 Task: Find connections with filter location San Luis with filter topic #construction with filter profile language English with filter current company Job Alert with filter school Ranchi University, Ranchi with filter industry Fruit and Vegetable Preserves Manufacturing with filter service category Product Marketing with filter keywords title Receptionist
Action: Mouse moved to (522, 90)
Screenshot: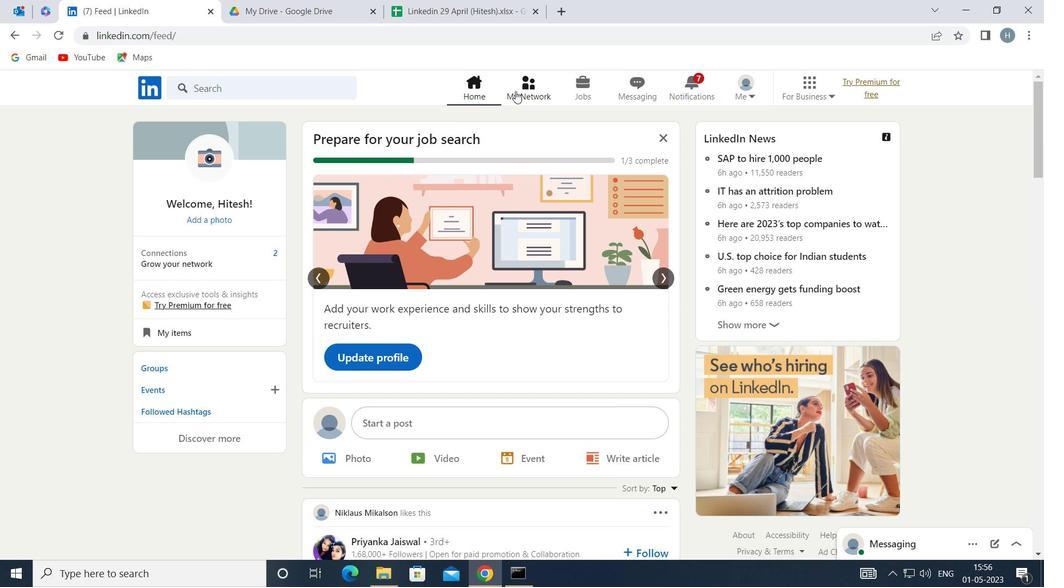 
Action: Mouse pressed left at (522, 90)
Screenshot: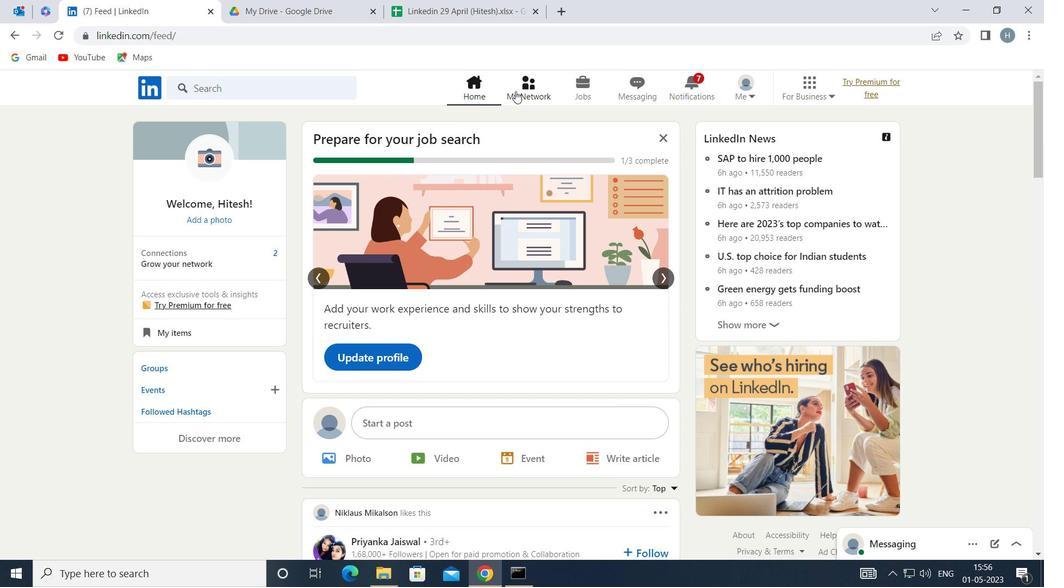 
Action: Mouse moved to (289, 159)
Screenshot: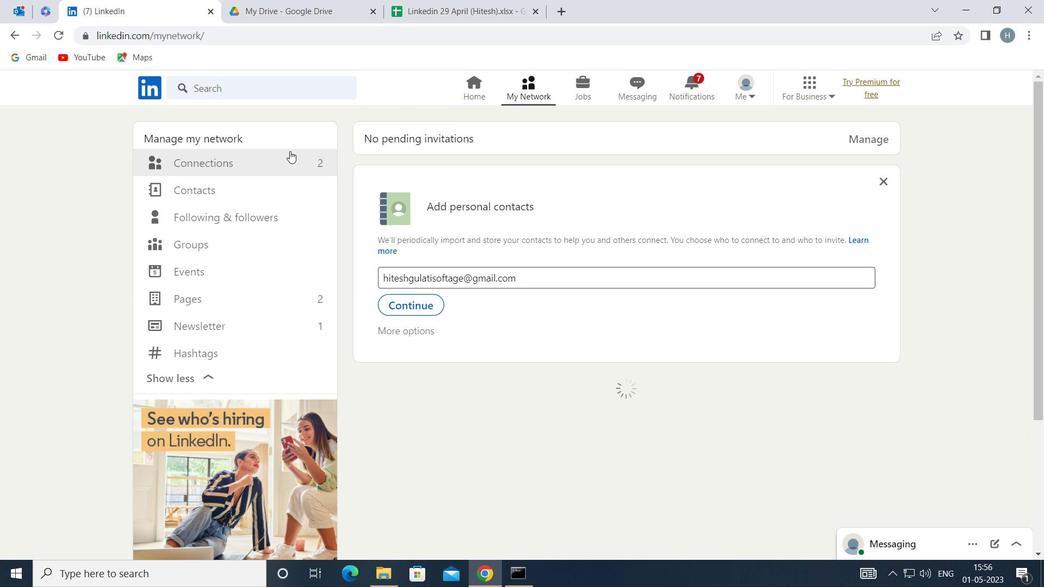 
Action: Mouse pressed left at (289, 159)
Screenshot: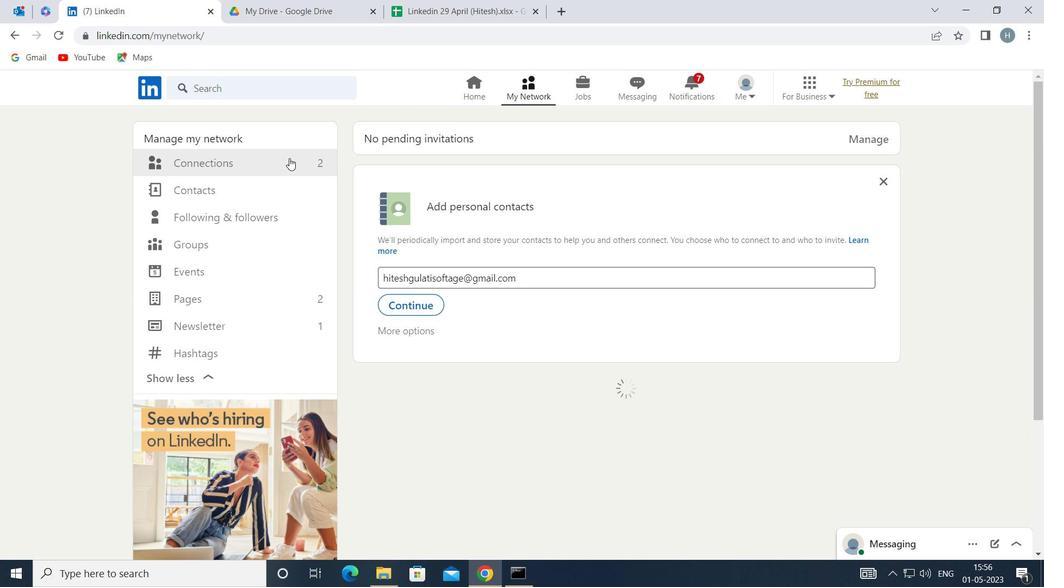 
Action: Mouse moved to (606, 163)
Screenshot: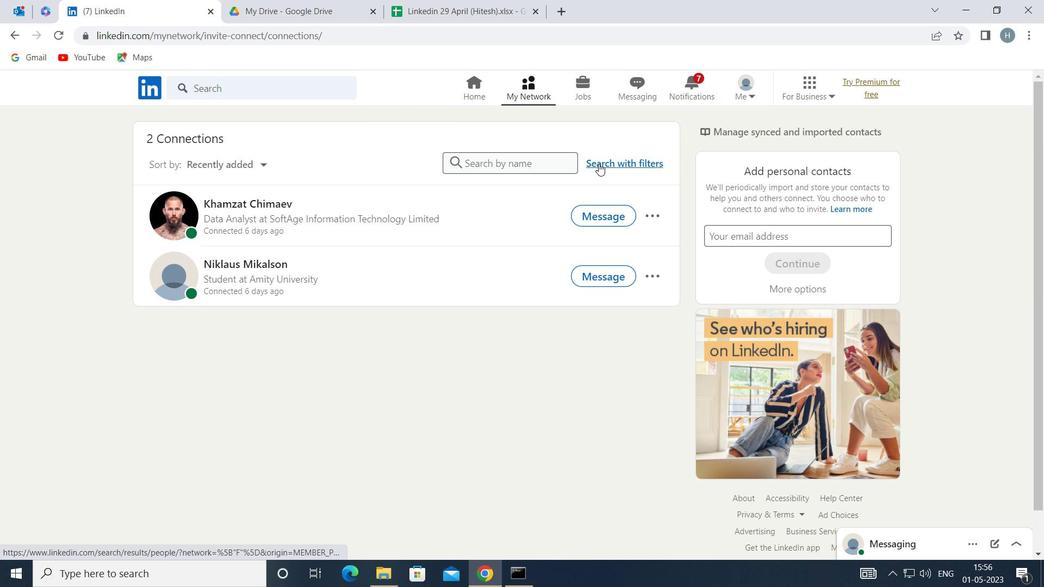 
Action: Mouse pressed left at (606, 163)
Screenshot: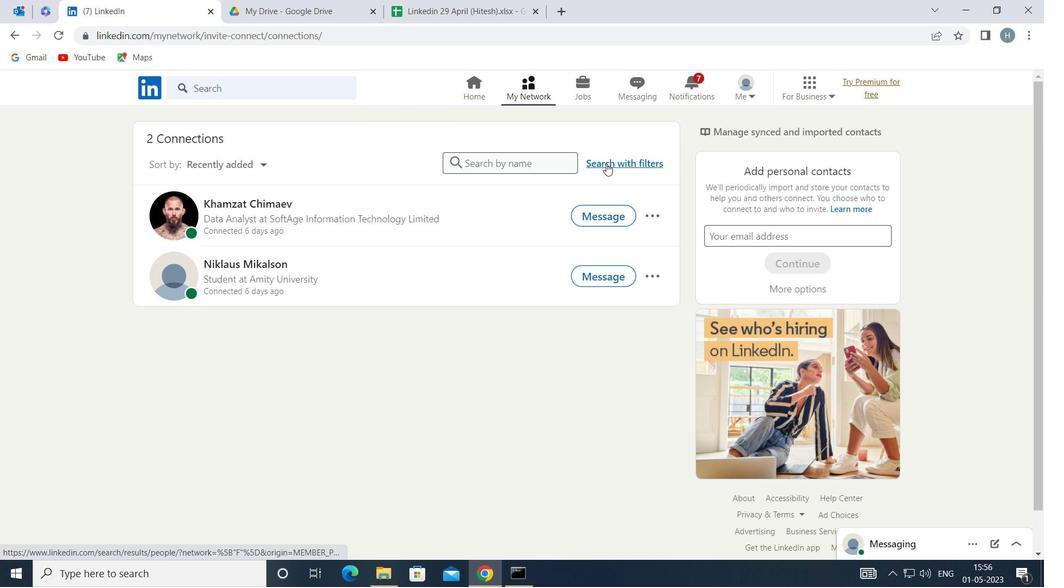 
Action: Mouse moved to (565, 123)
Screenshot: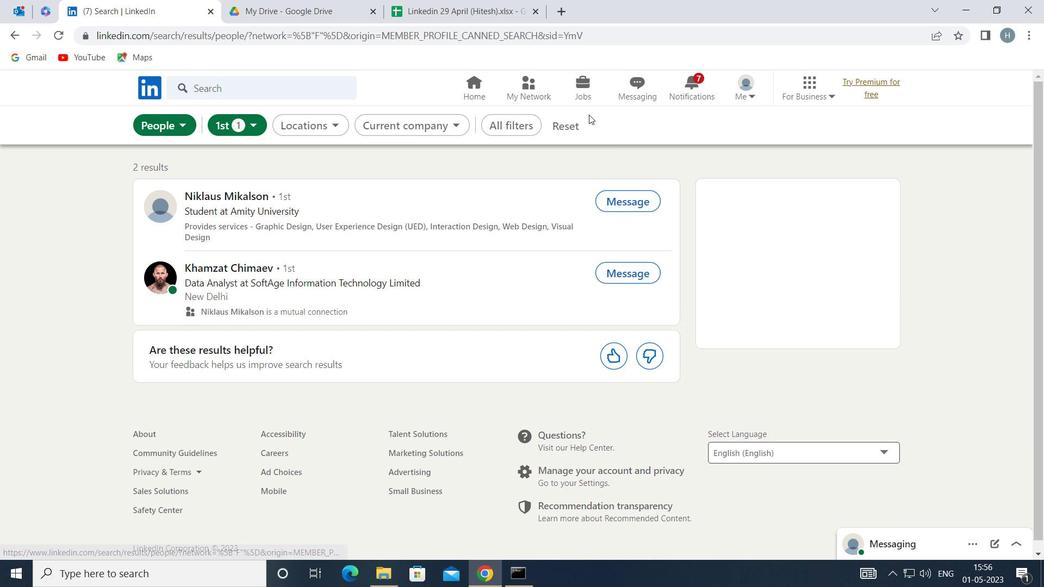 
Action: Mouse pressed left at (565, 123)
Screenshot: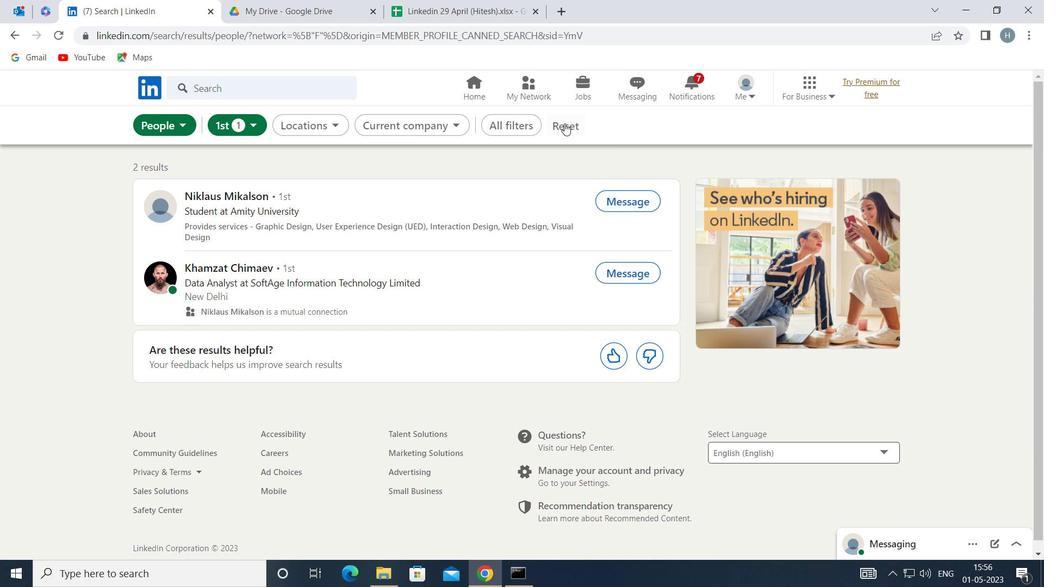 
Action: Mouse moved to (557, 124)
Screenshot: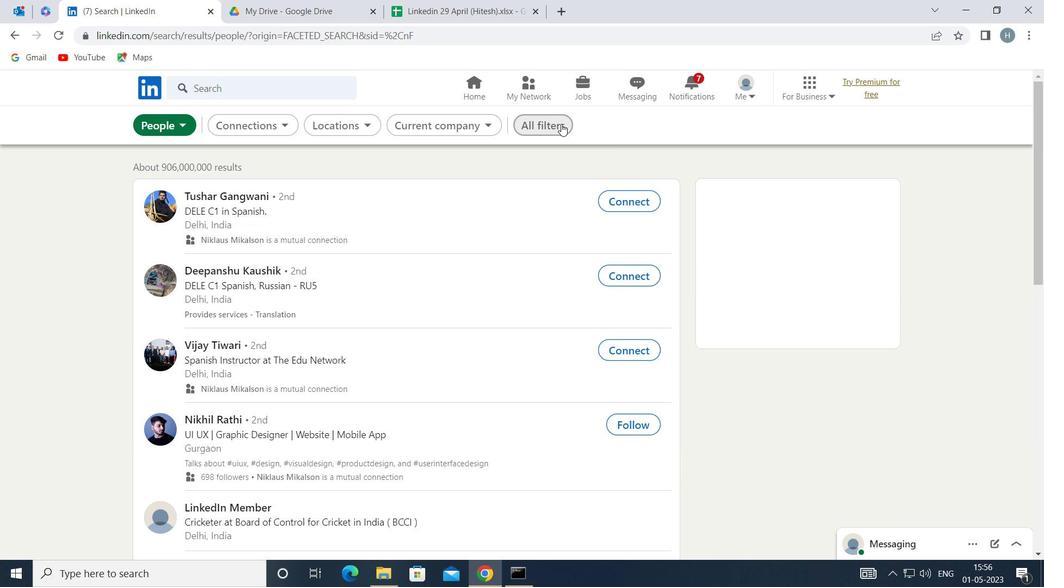 
Action: Mouse pressed left at (557, 124)
Screenshot: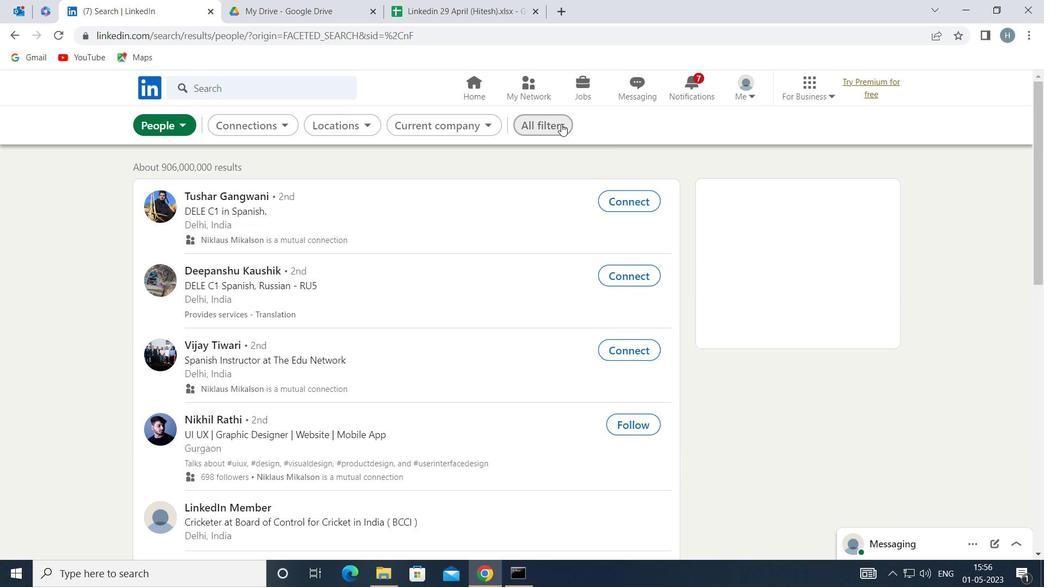 
Action: Mouse moved to (895, 327)
Screenshot: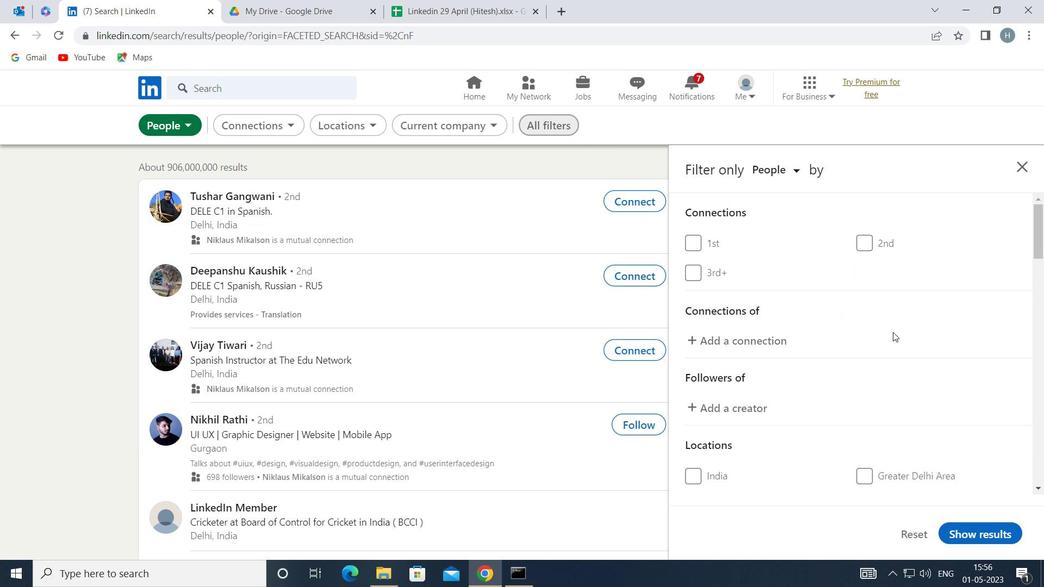 
Action: Mouse scrolled (895, 326) with delta (0, 0)
Screenshot: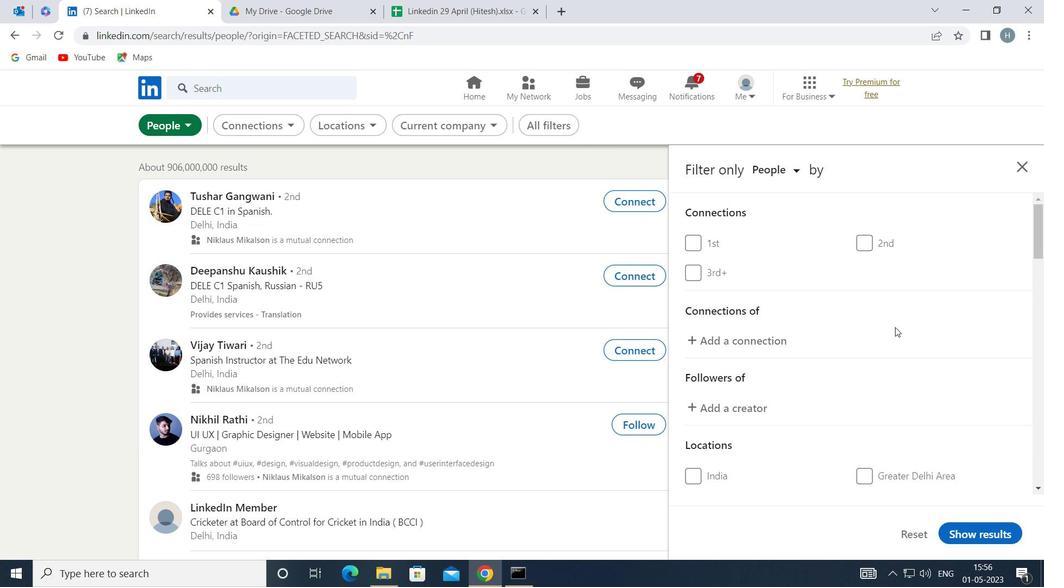 
Action: Mouse scrolled (895, 326) with delta (0, 0)
Screenshot: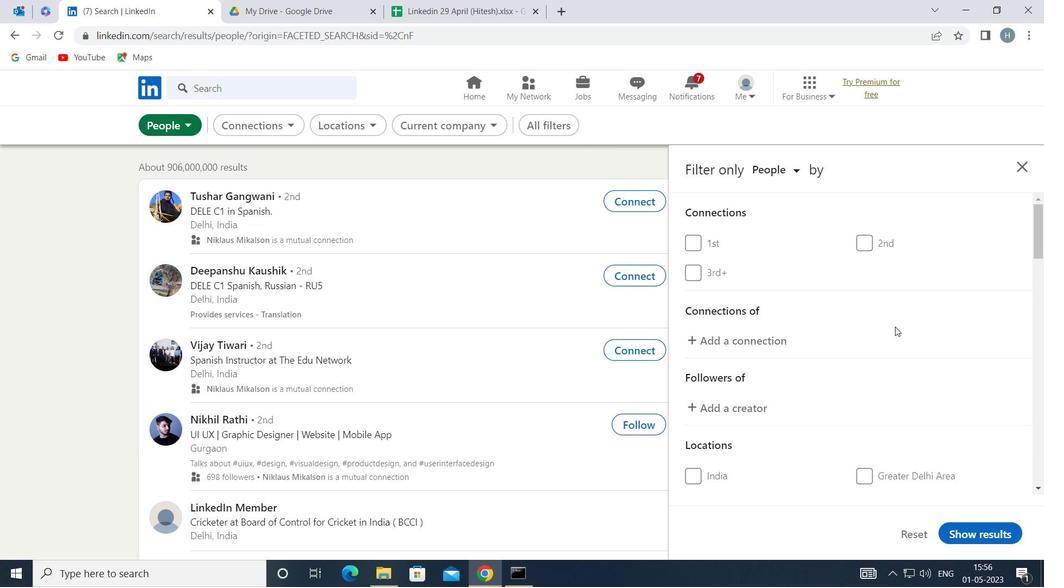 
Action: Mouse moved to (914, 389)
Screenshot: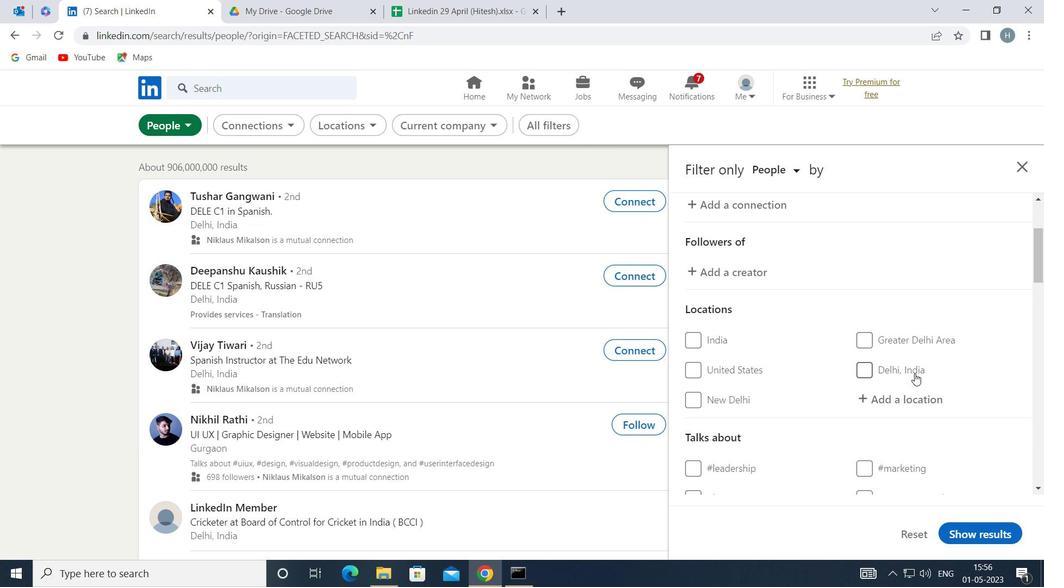 
Action: Mouse pressed left at (914, 389)
Screenshot: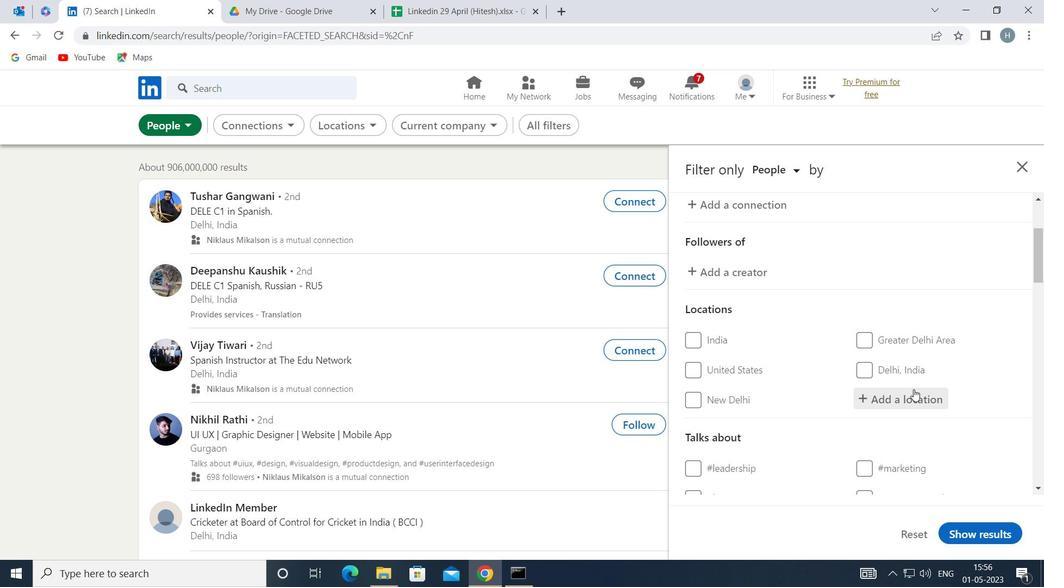 
Action: Key pressed <Key.shift>SAN<Key.shift><Key.space><Key.shift>LUIS<Key.enter>
Screenshot: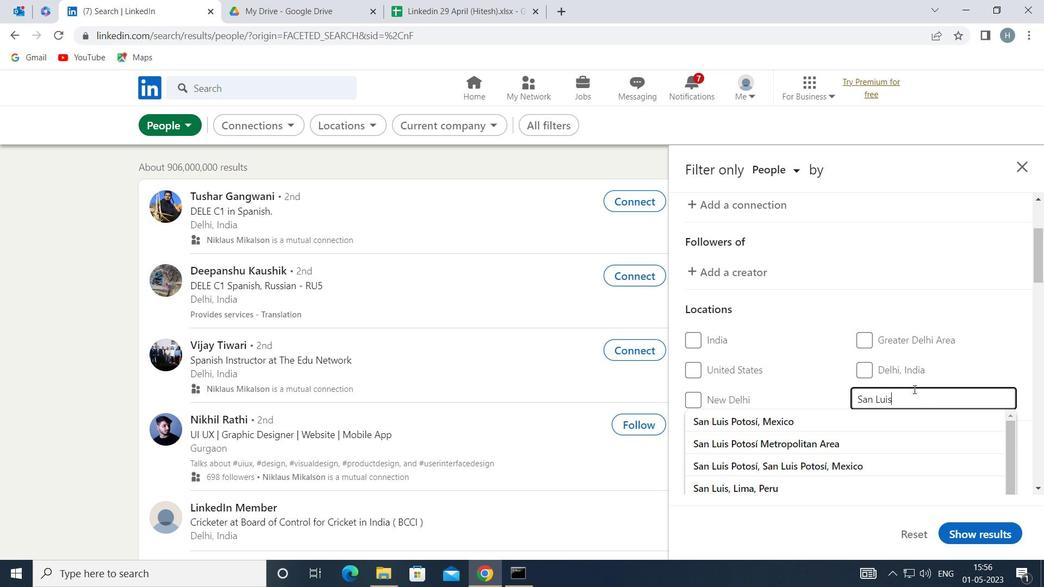 
Action: Mouse moved to (913, 391)
Screenshot: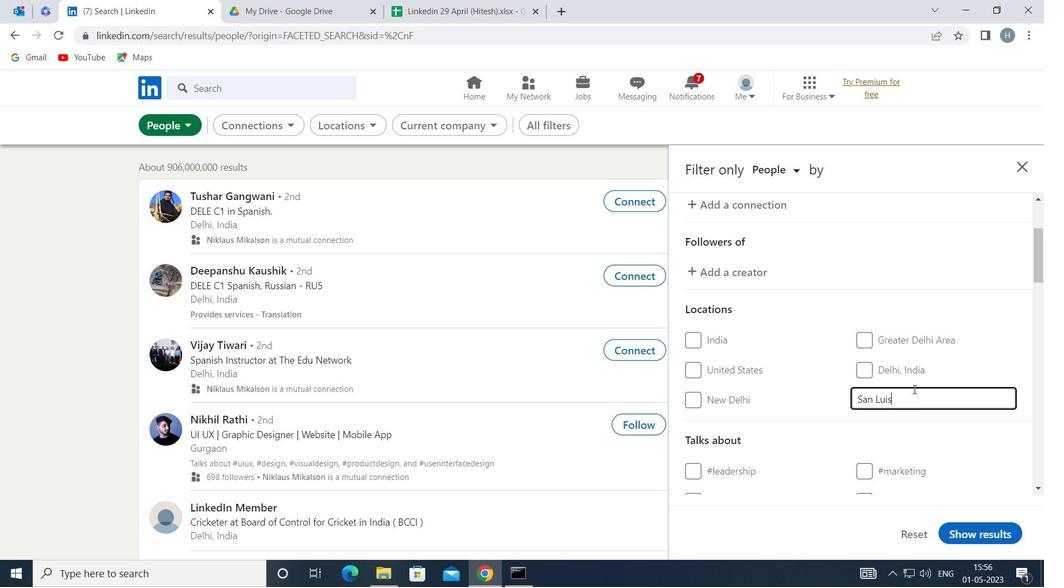 
Action: Mouse scrolled (913, 391) with delta (0, 0)
Screenshot: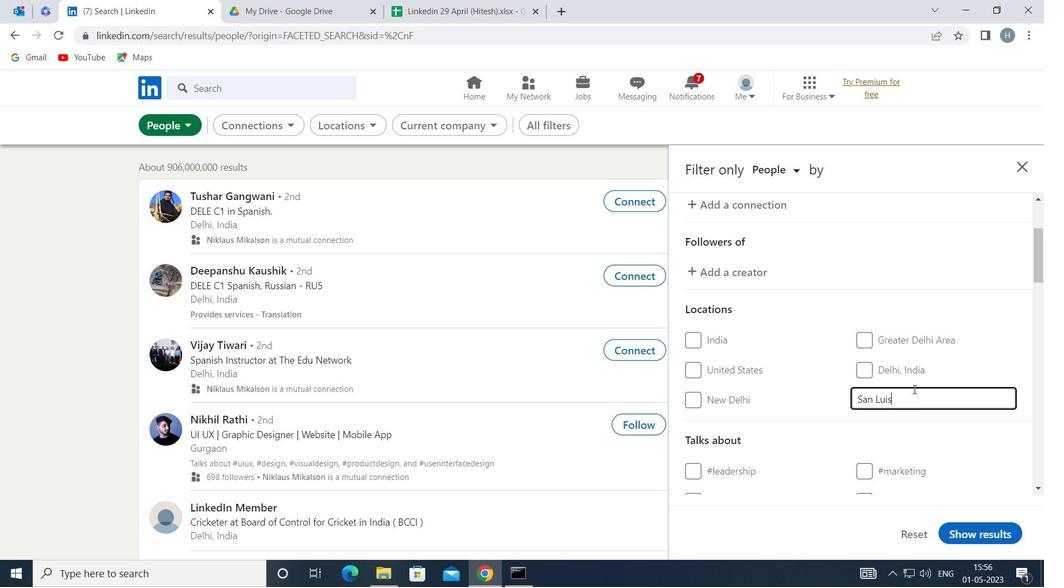 
Action: Mouse moved to (911, 391)
Screenshot: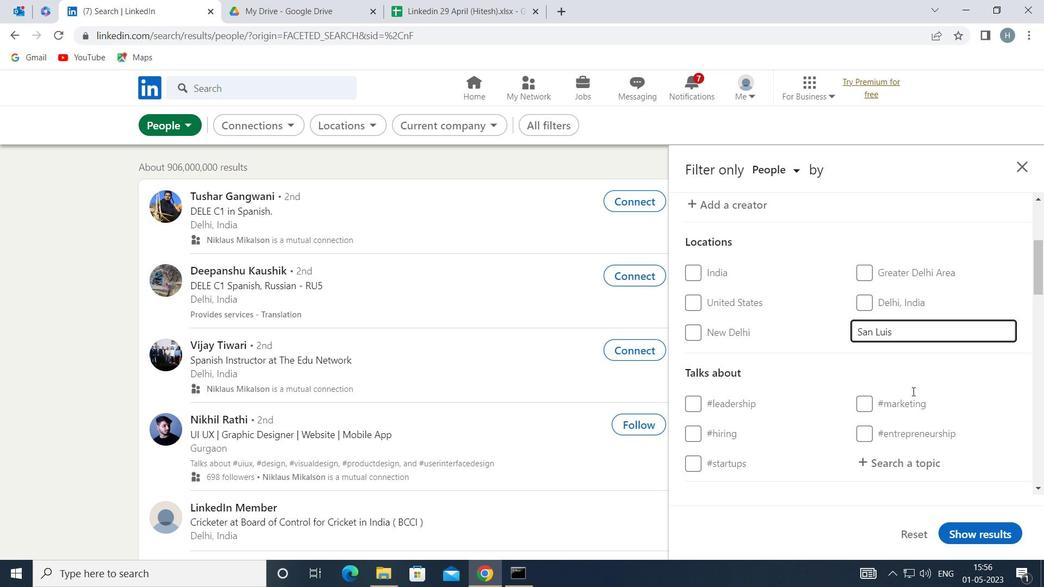 
Action: Mouse scrolled (911, 390) with delta (0, 0)
Screenshot: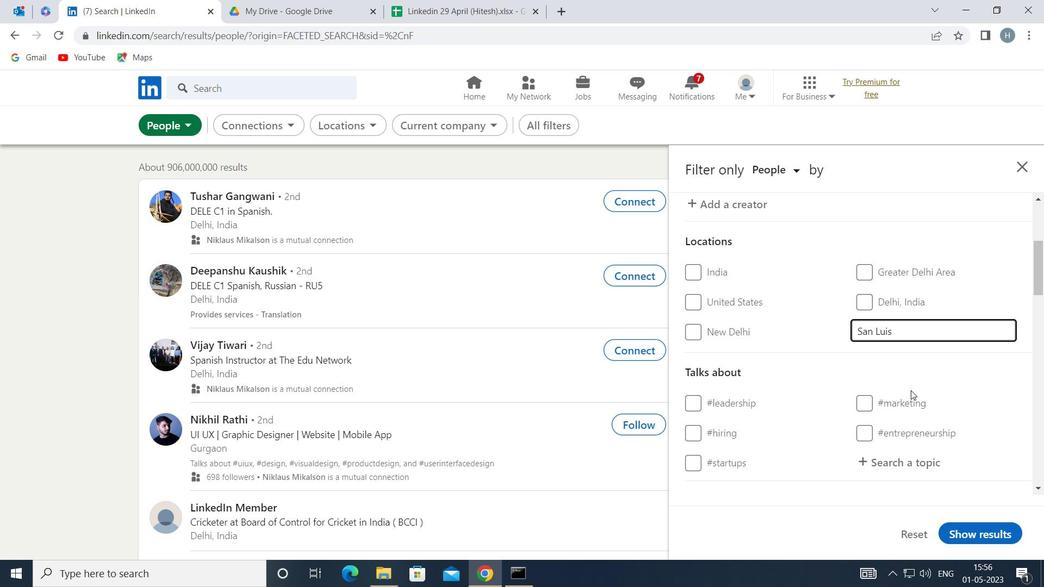 
Action: Mouse scrolled (911, 390) with delta (0, 0)
Screenshot: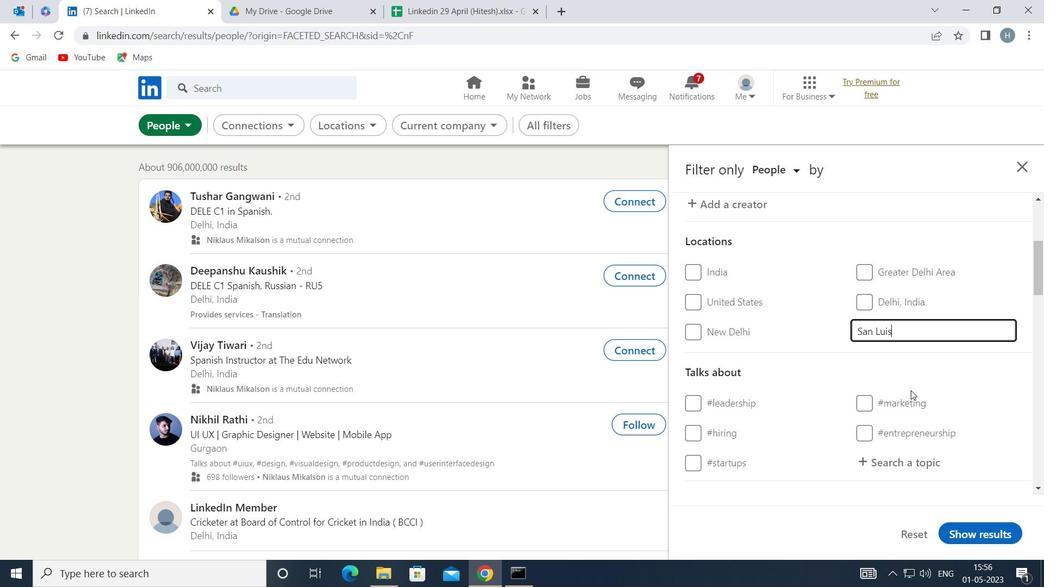 
Action: Mouse moved to (927, 324)
Screenshot: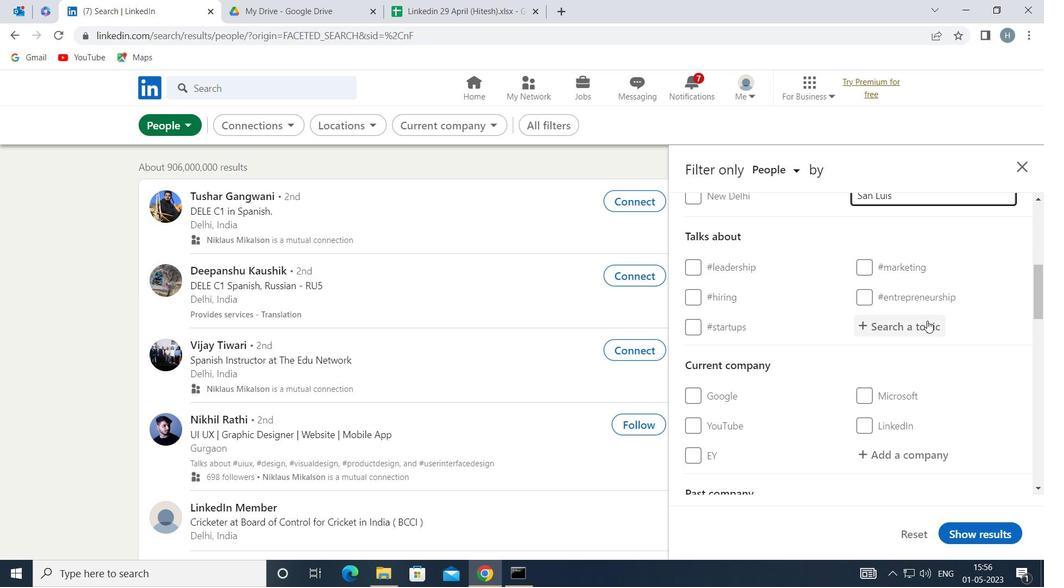 
Action: Mouse pressed left at (927, 324)
Screenshot: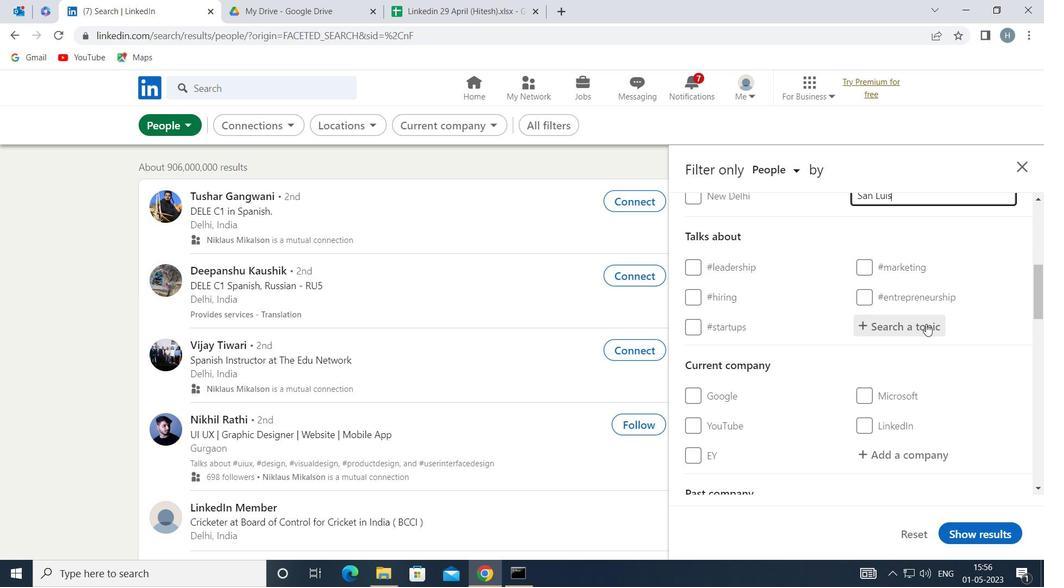 
Action: Key pressed <Key.shift>CONST
Screenshot: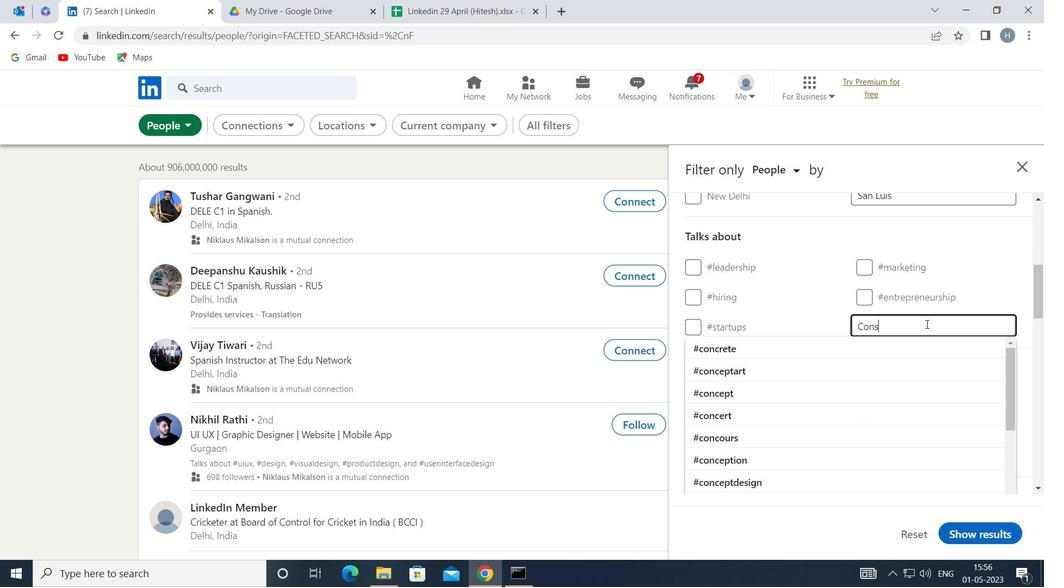 
Action: Mouse moved to (853, 351)
Screenshot: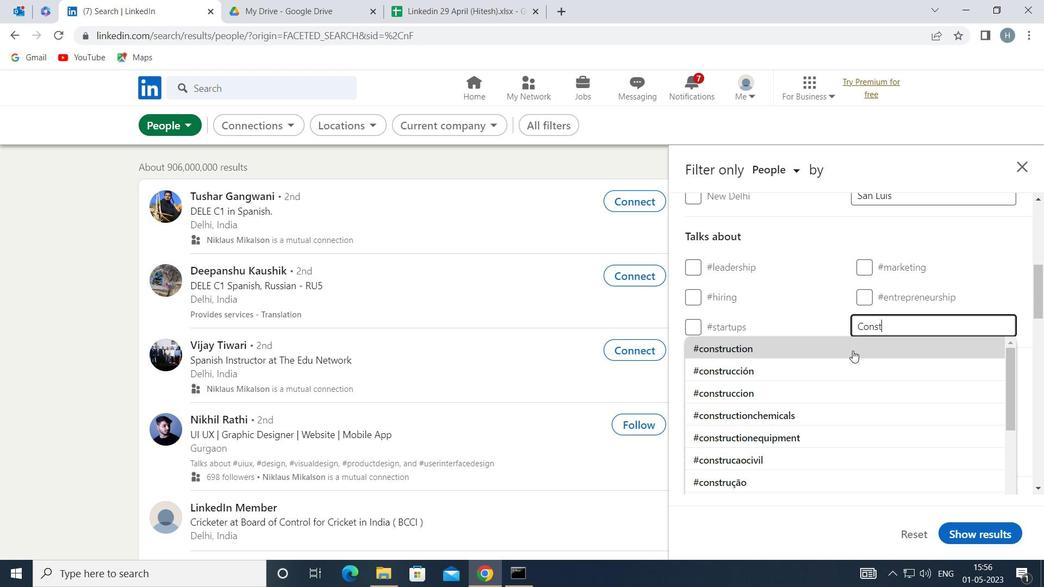 
Action: Mouse pressed left at (853, 351)
Screenshot: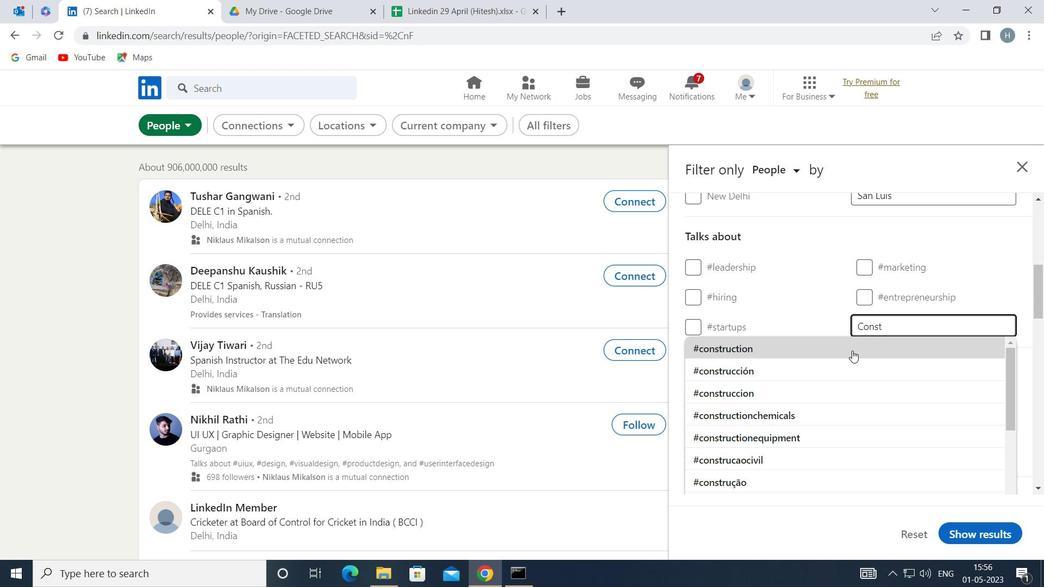 
Action: Mouse moved to (852, 350)
Screenshot: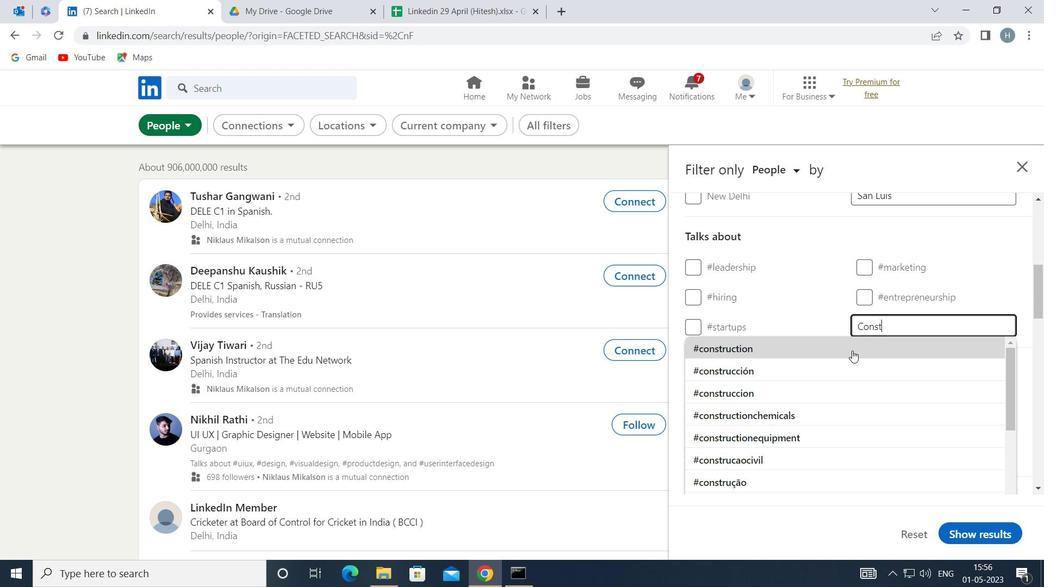 
Action: Mouse scrolled (852, 349) with delta (0, 0)
Screenshot: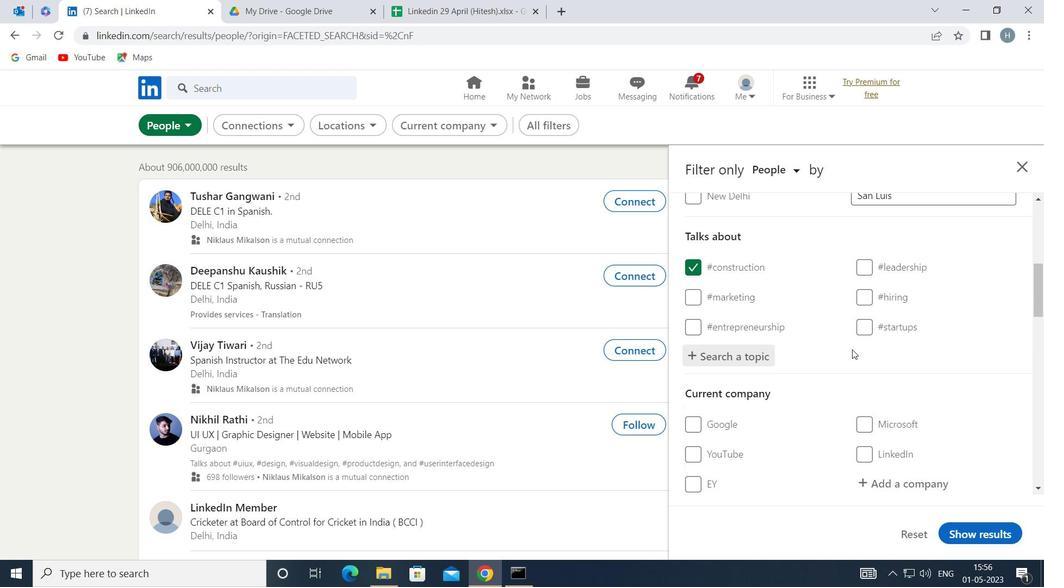 
Action: Mouse scrolled (852, 349) with delta (0, 0)
Screenshot: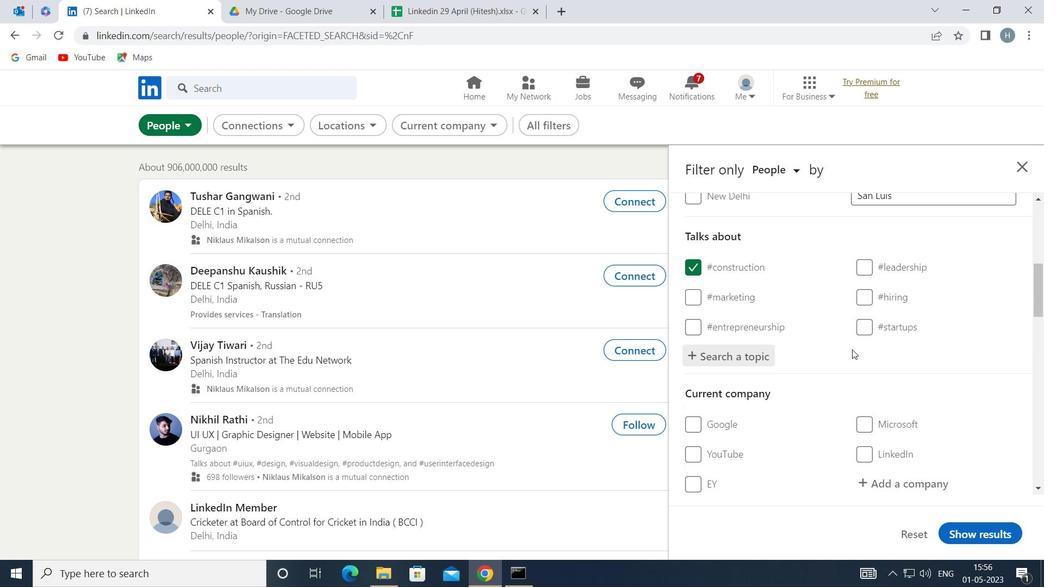 
Action: Mouse moved to (850, 350)
Screenshot: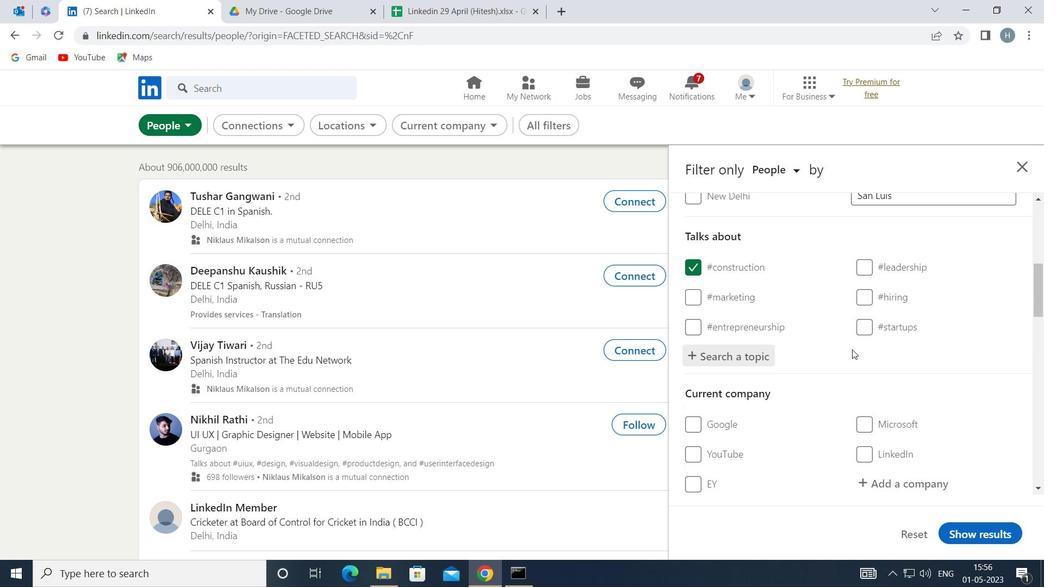 
Action: Mouse scrolled (850, 349) with delta (0, 0)
Screenshot: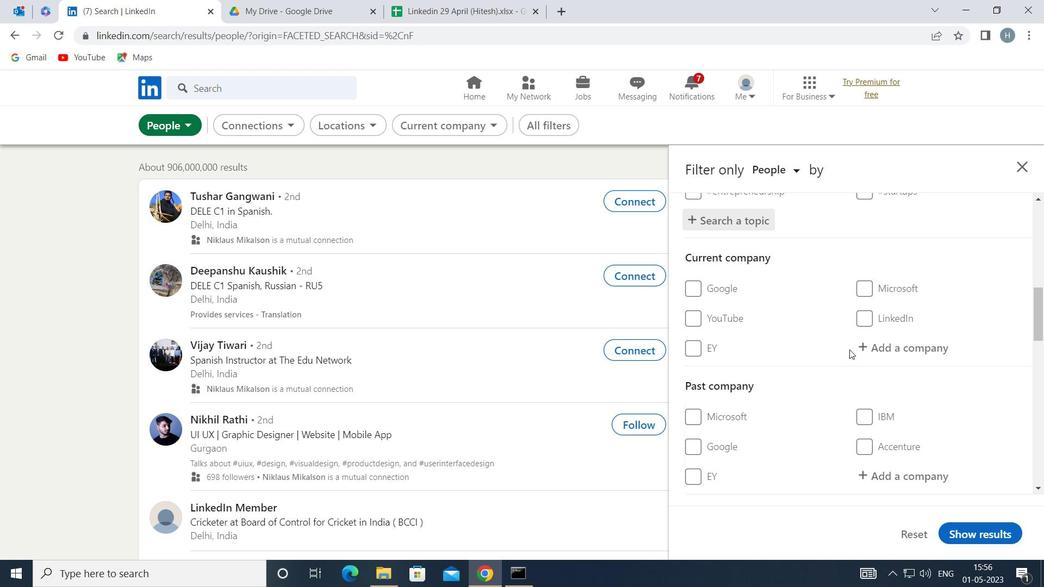 
Action: Mouse moved to (843, 317)
Screenshot: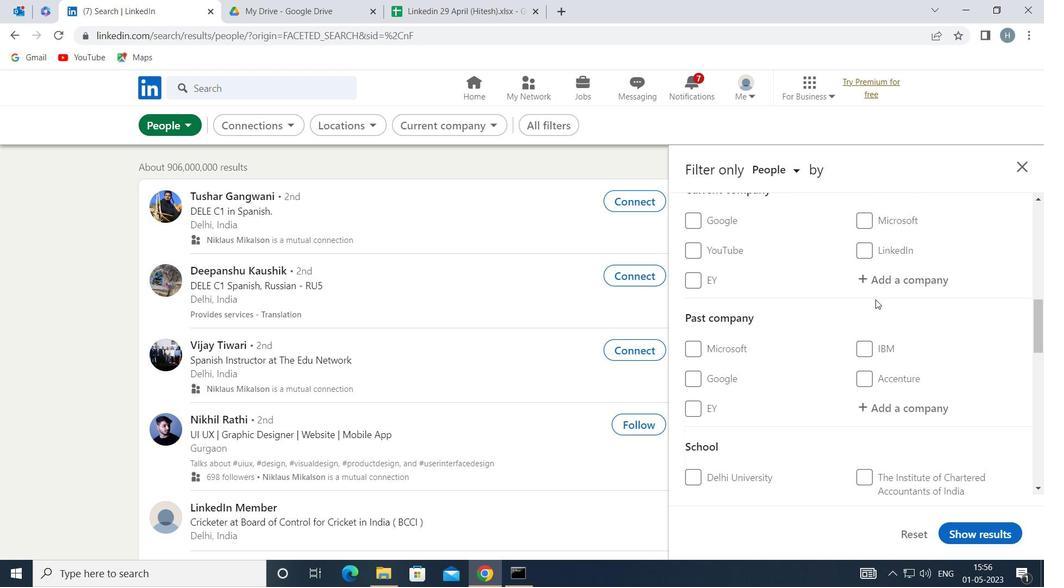 
Action: Mouse scrolled (843, 316) with delta (0, 0)
Screenshot: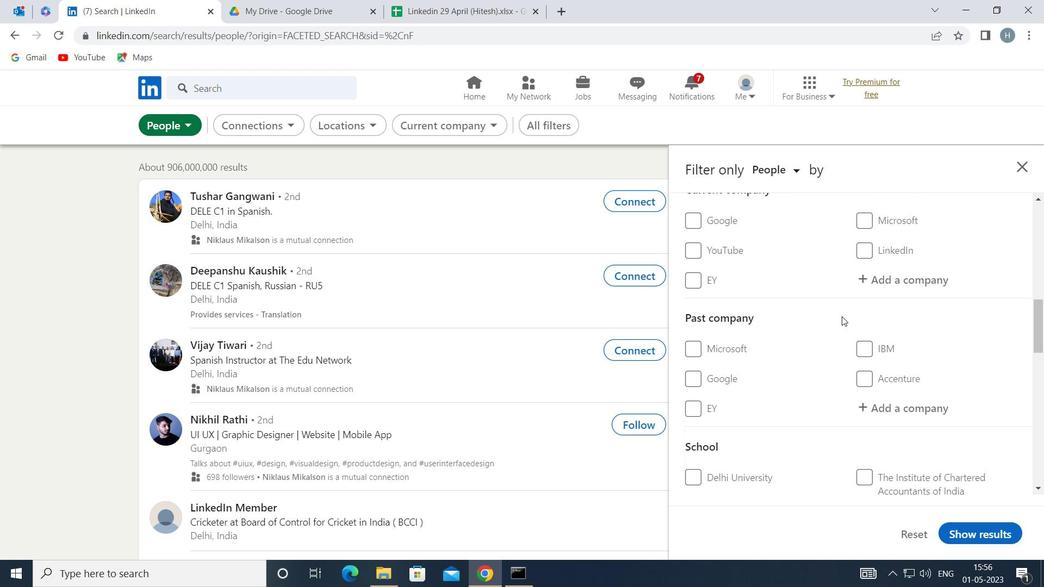 
Action: Mouse moved to (840, 320)
Screenshot: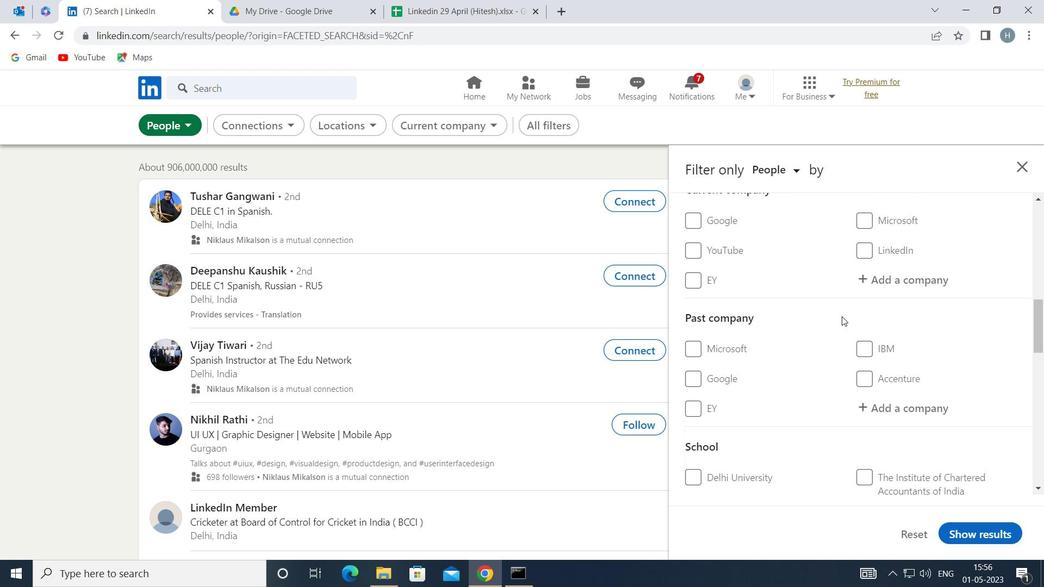 
Action: Mouse scrolled (840, 319) with delta (0, 0)
Screenshot: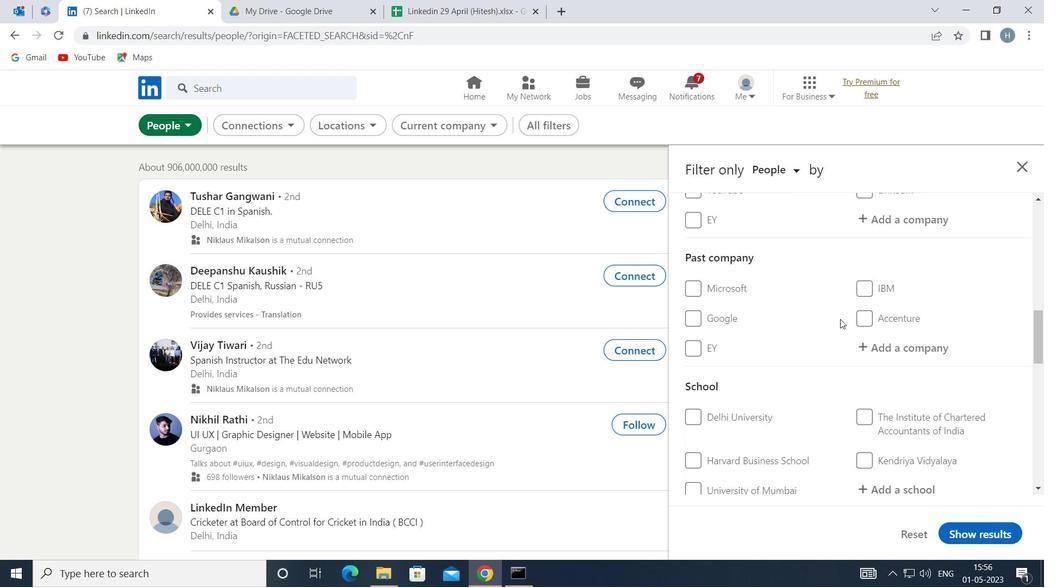 
Action: Mouse scrolled (840, 319) with delta (0, 0)
Screenshot: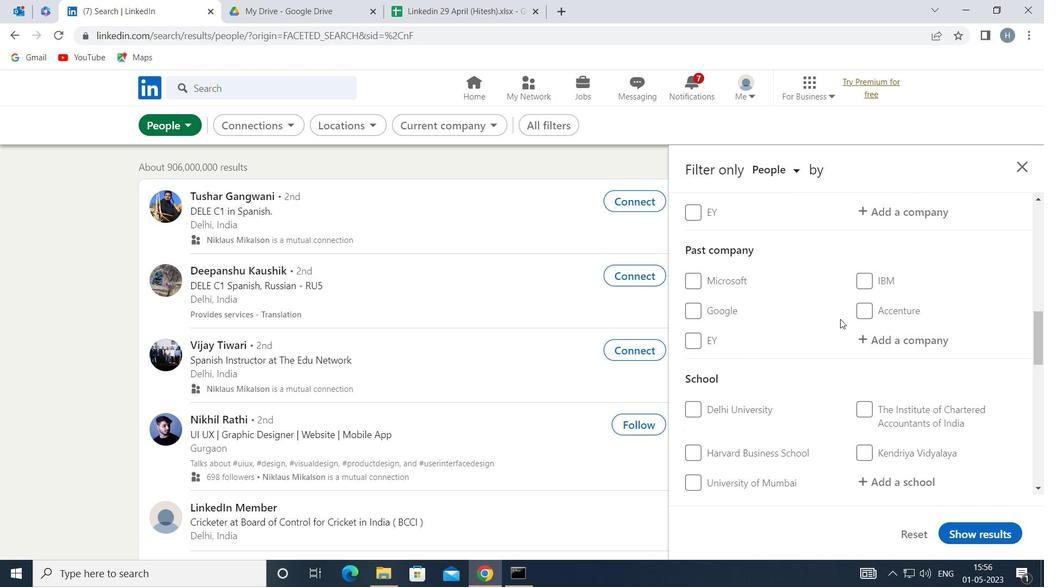 
Action: Mouse scrolled (840, 319) with delta (0, 0)
Screenshot: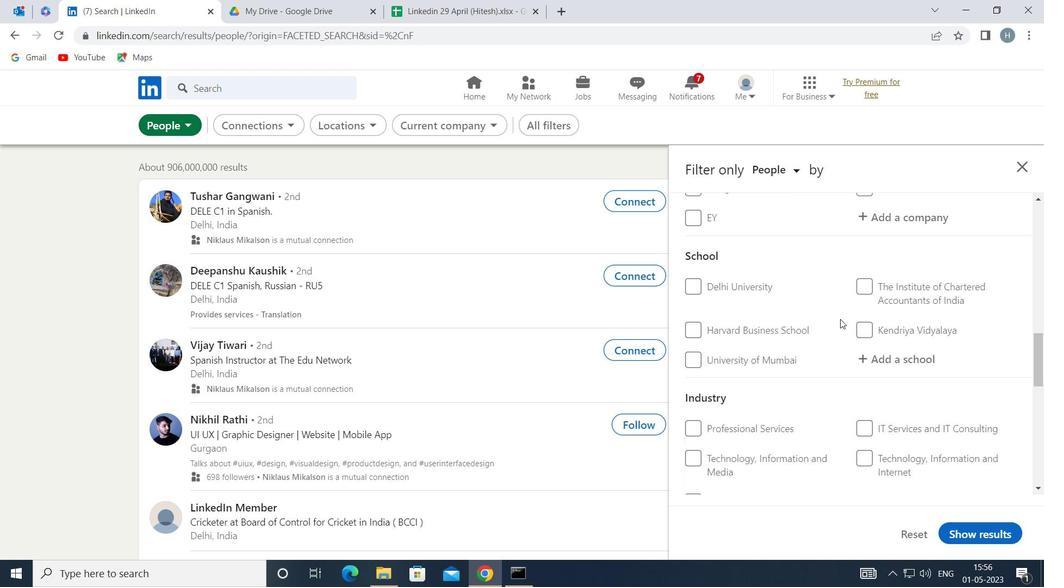 
Action: Mouse scrolled (840, 319) with delta (0, 0)
Screenshot: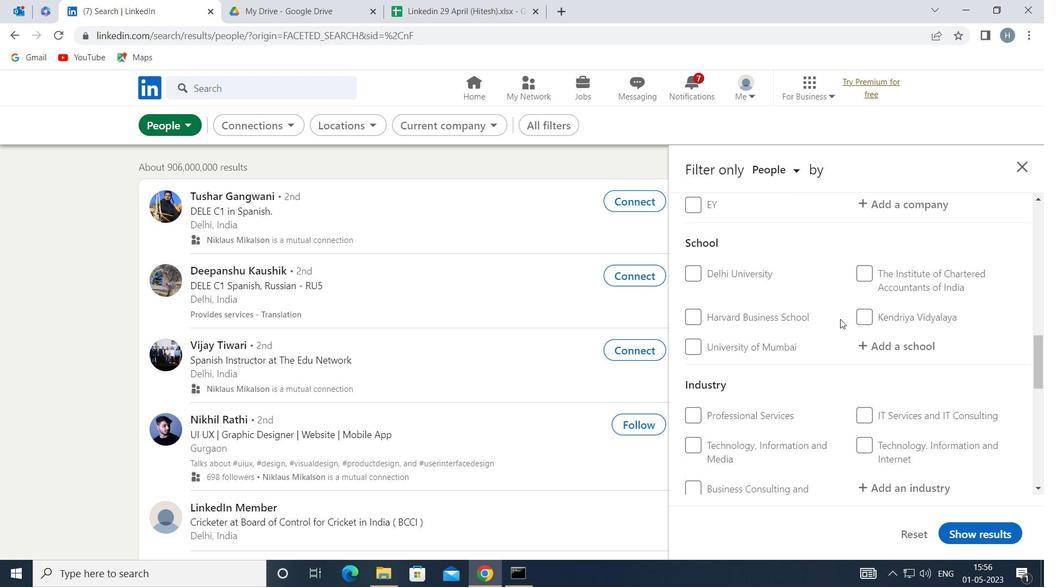 
Action: Mouse scrolled (840, 319) with delta (0, 0)
Screenshot: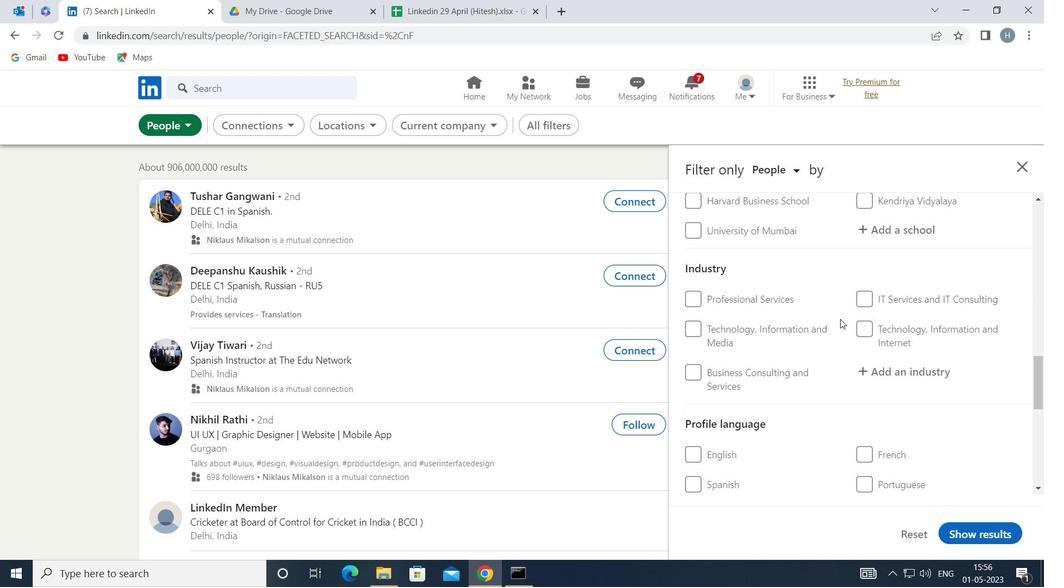 
Action: Mouse scrolled (840, 319) with delta (0, 0)
Screenshot: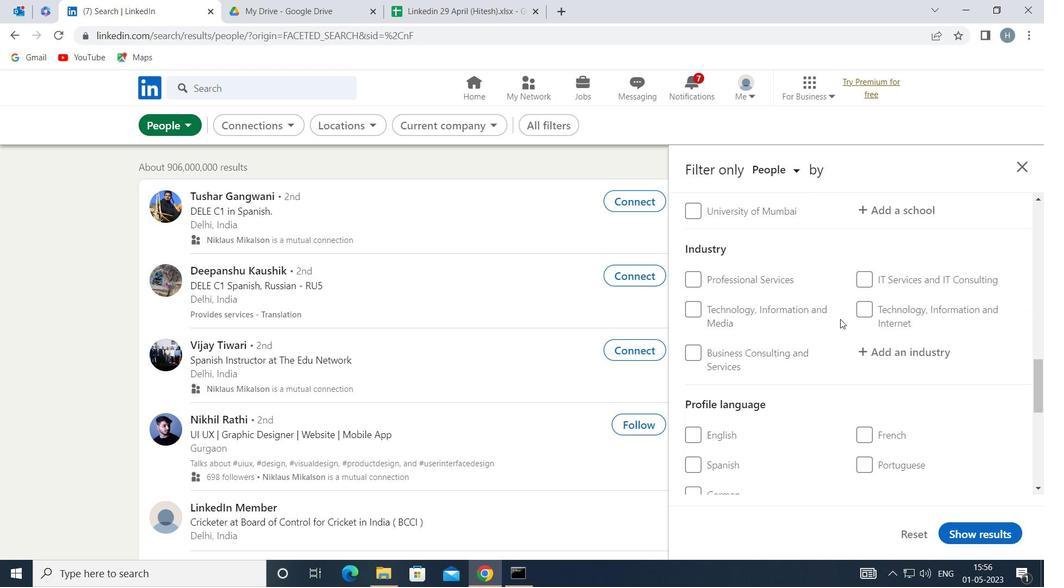 
Action: Mouse moved to (710, 293)
Screenshot: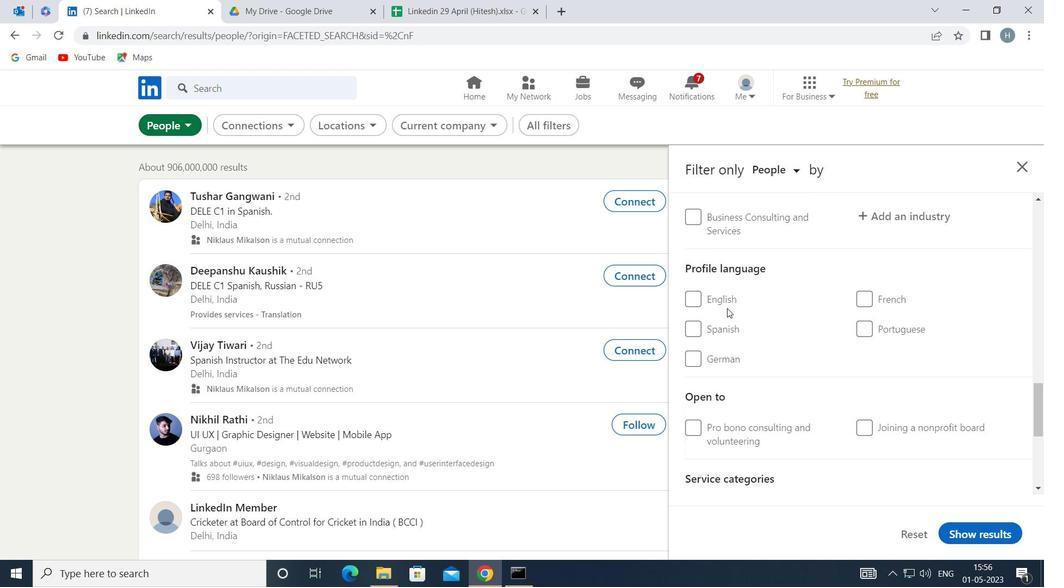 
Action: Mouse pressed left at (710, 293)
Screenshot: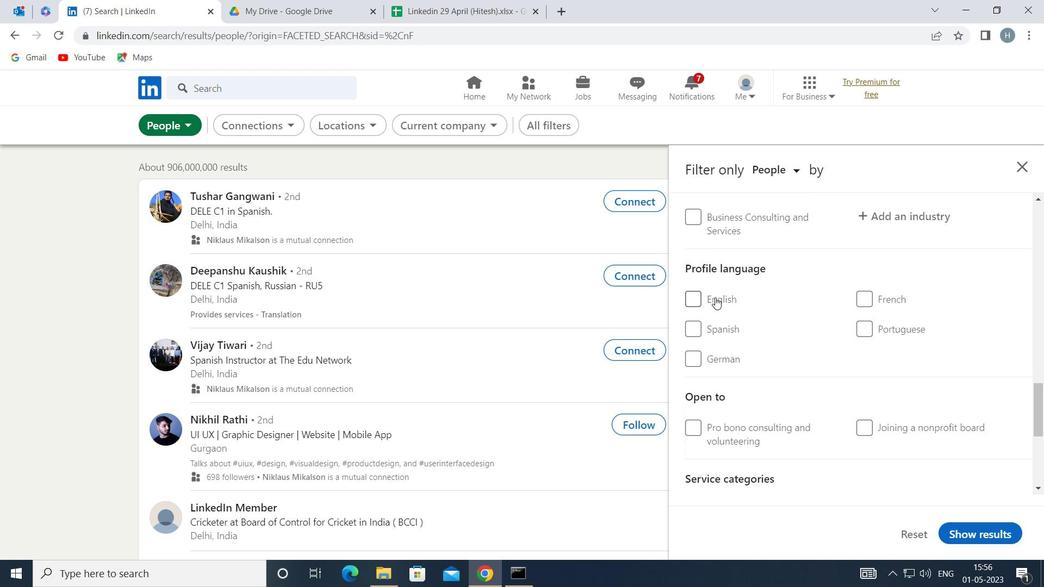 
Action: Mouse moved to (817, 326)
Screenshot: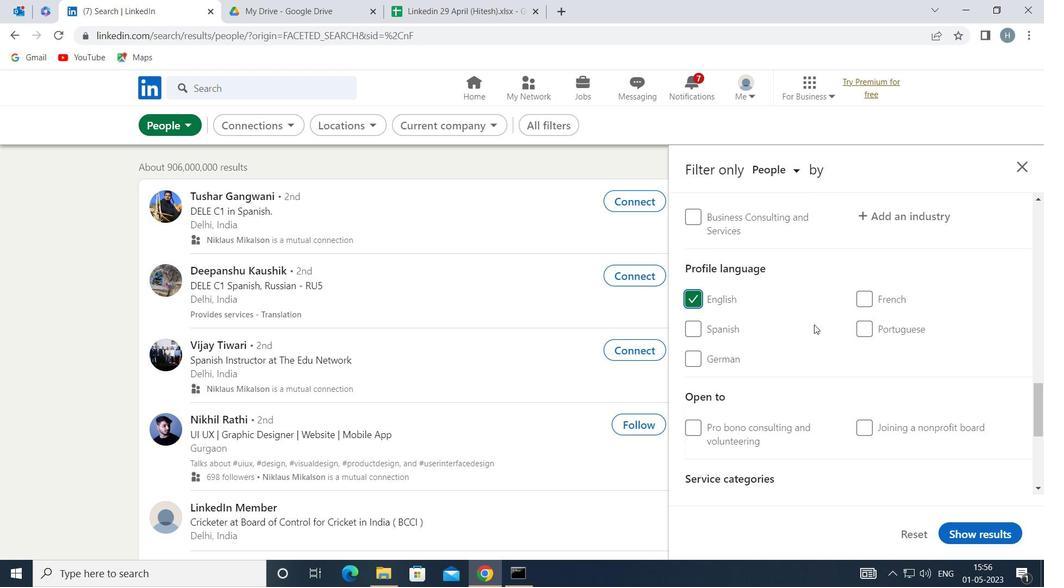 
Action: Mouse scrolled (817, 327) with delta (0, 0)
Screenshot: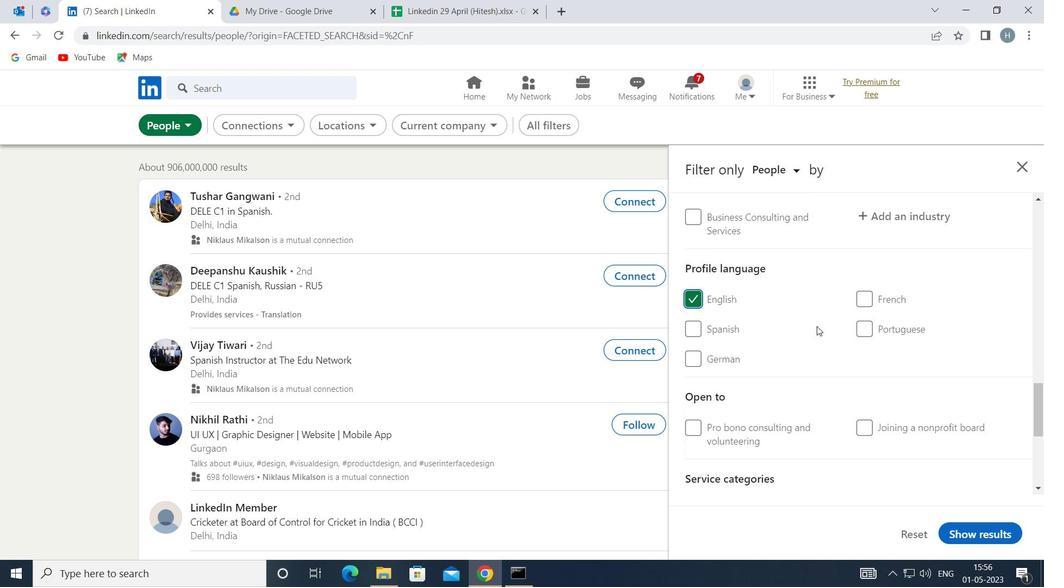 
Action: Mouse scrolled (817, 327) with delta (0, 0)
Screenshot: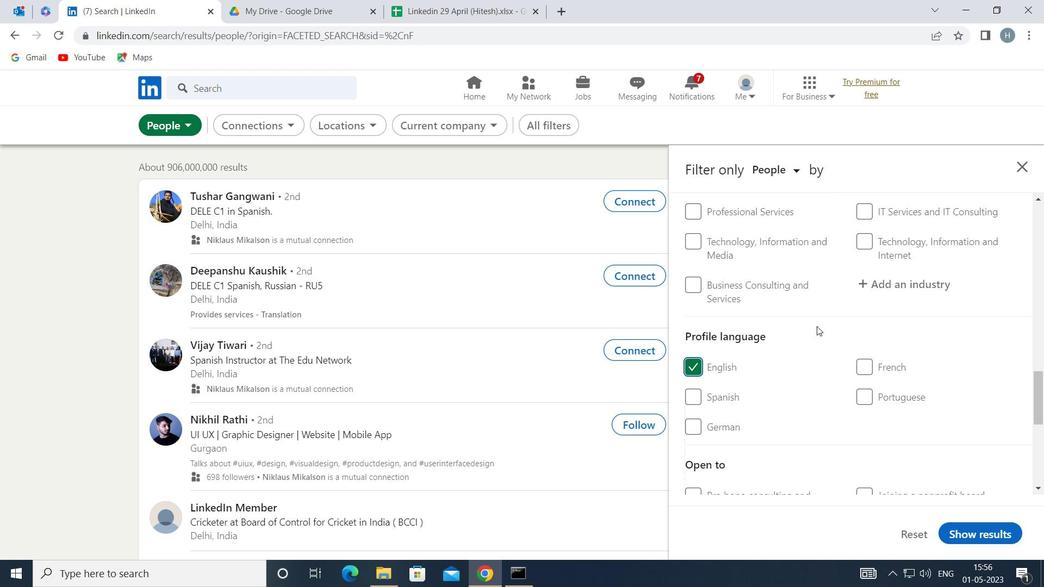
Action: Mouse scrolled (817, 327) with delta (0, 0)
Screenshot: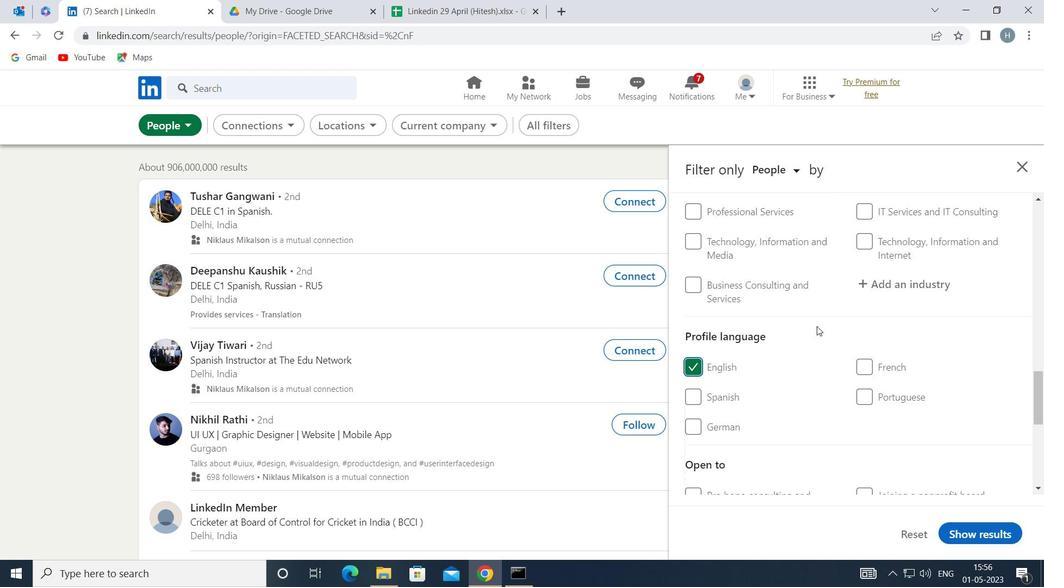 
Action: Mouse scrolled (817, 327) with delta (0, 0)
Screenshot: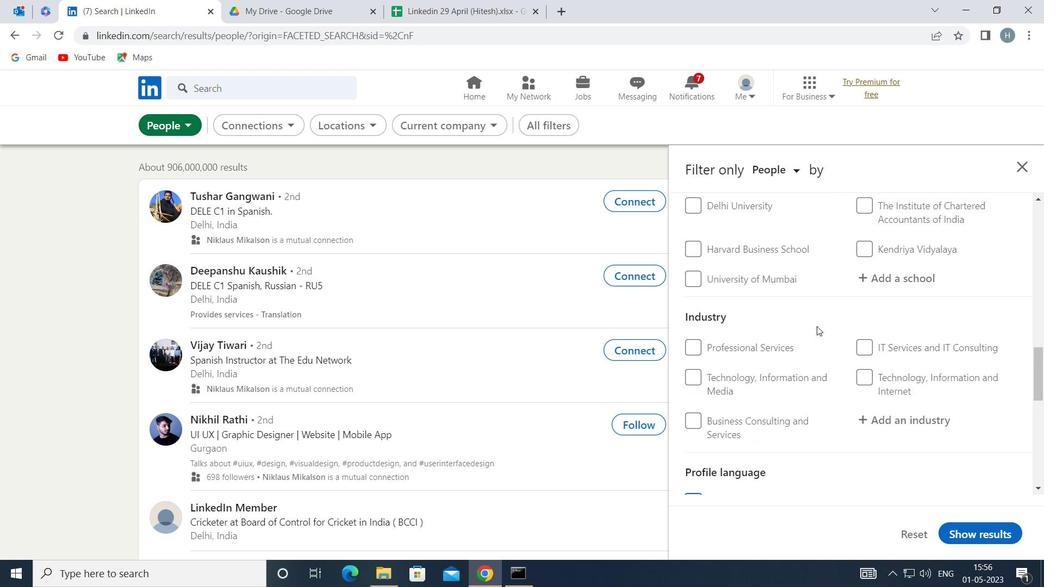 
Action: Mouse scrolled (817, 327) with delta (0, 0)
Screenshot: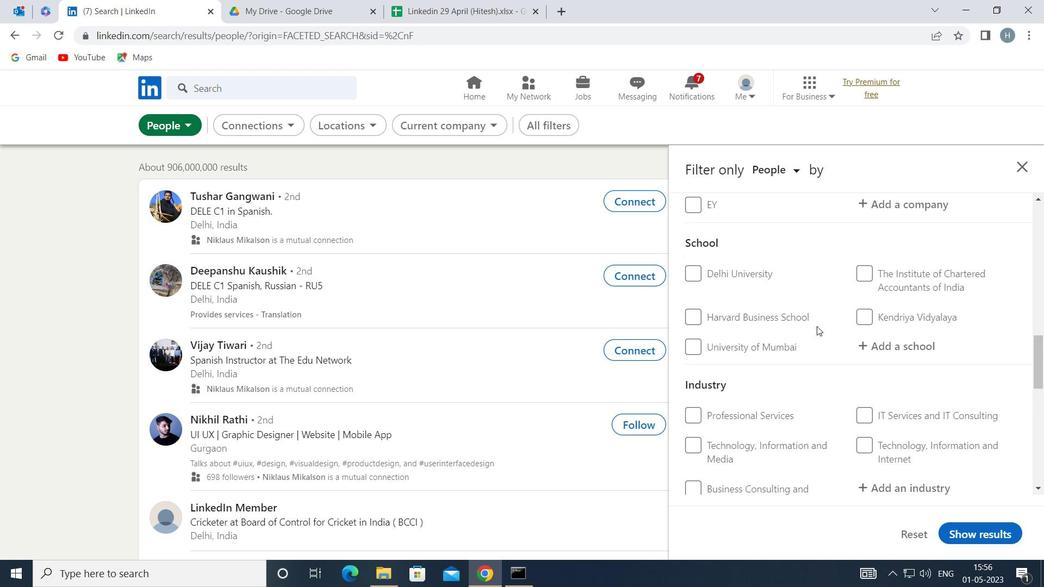 
Action: Mouse scrolled (817, 327) with delta (0, 0)
Screenshot: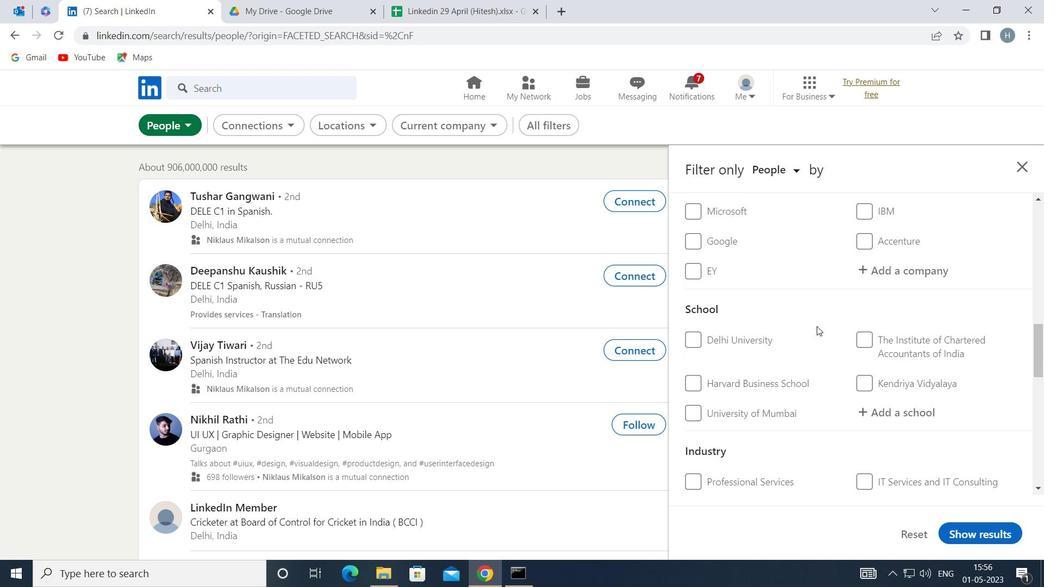 
Action: Mouse scrolled (817, 327) with delta (0, 0)
Screenshot: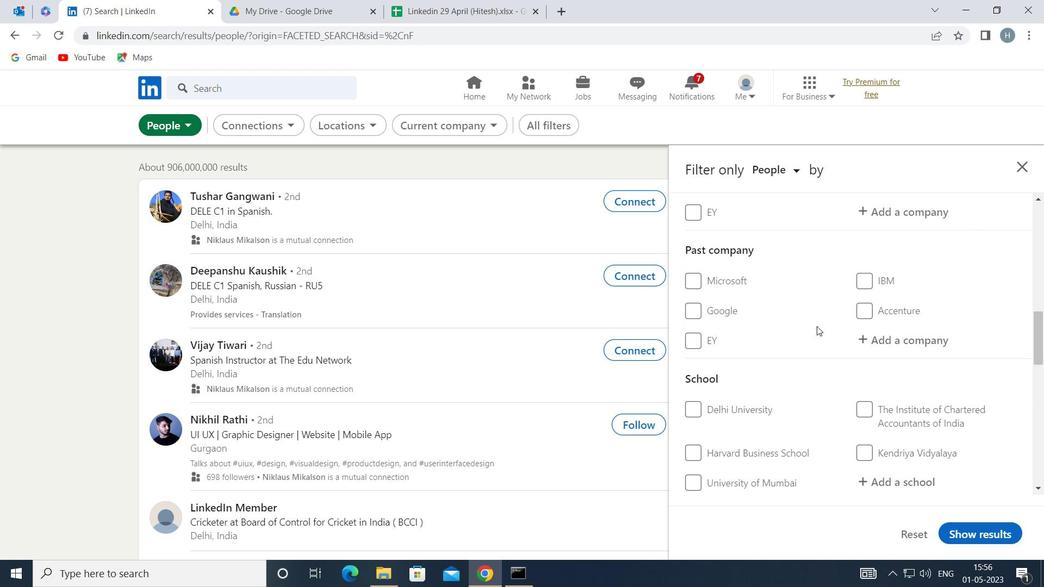 
Action: Mouse scrolled (817, 327) with delta (0, 0)
Screenshot: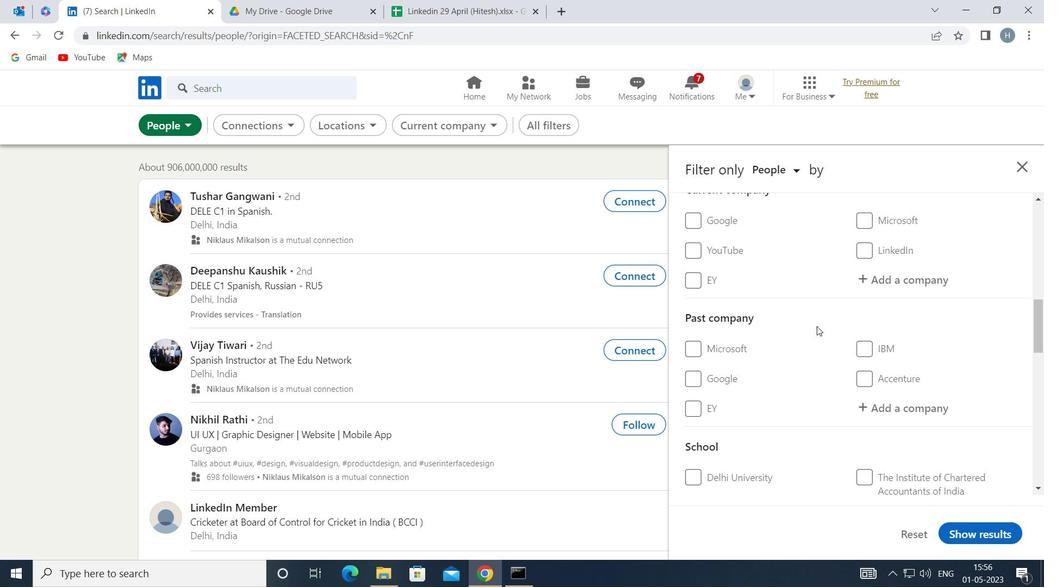 
Action: Mouse moved to (867, 341)
Screenshot: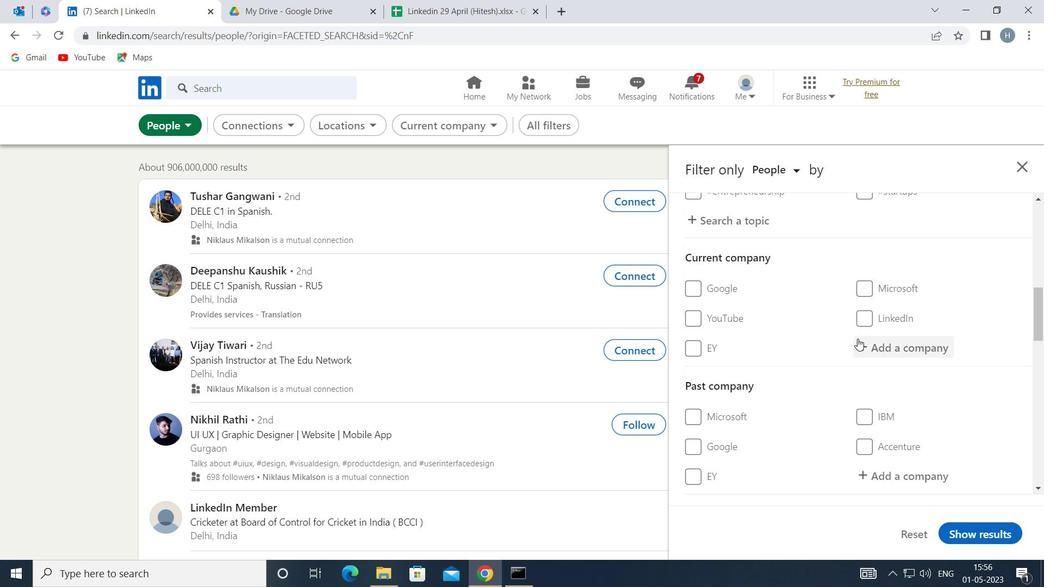
Action: Mouse pressed left at (867, 341)
Screenshot: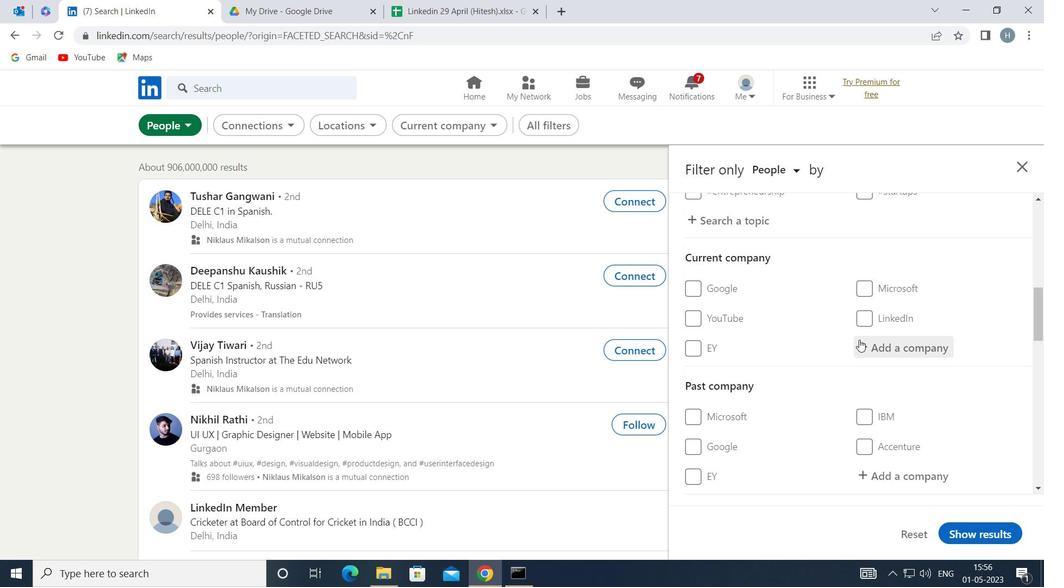 
Action: Key pressed <Key.shift>JOB<Key.space><Key.shift>AL
Screenshot: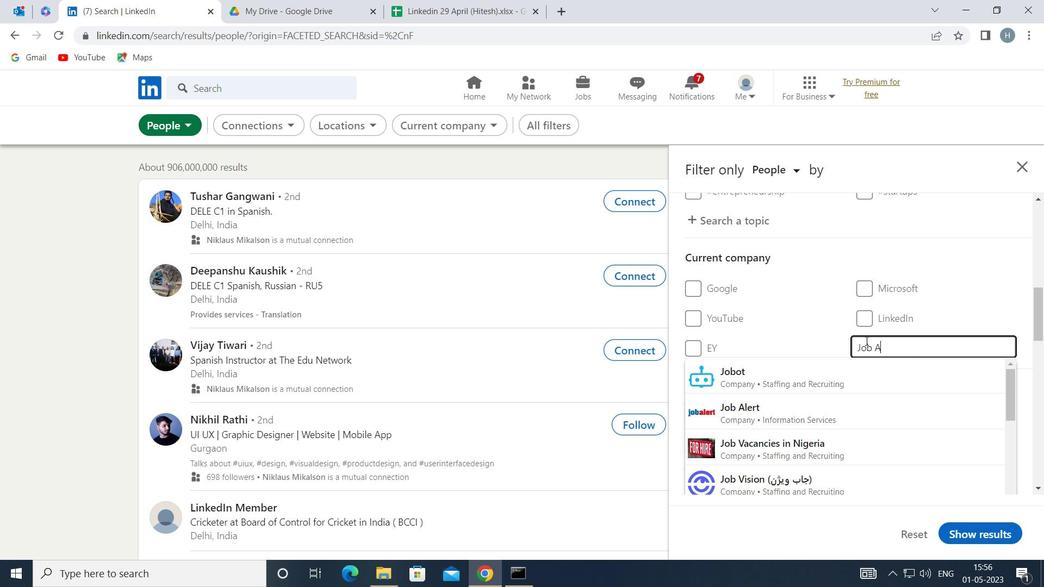 
Action: Mouse moved to (826, 365)
Screenshot: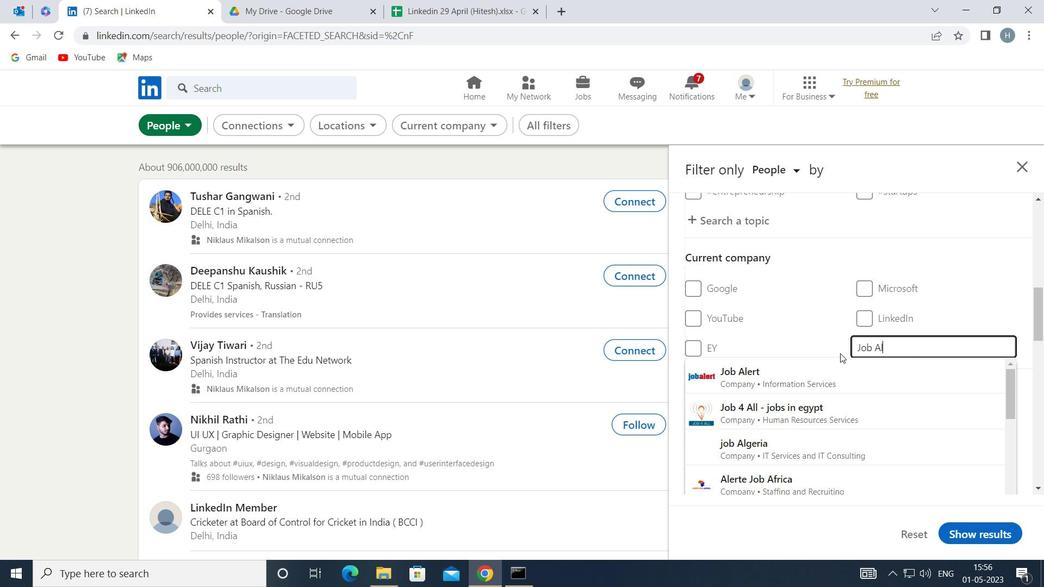 
Action: Mouse pressed left at (826, 365)
Screenshot: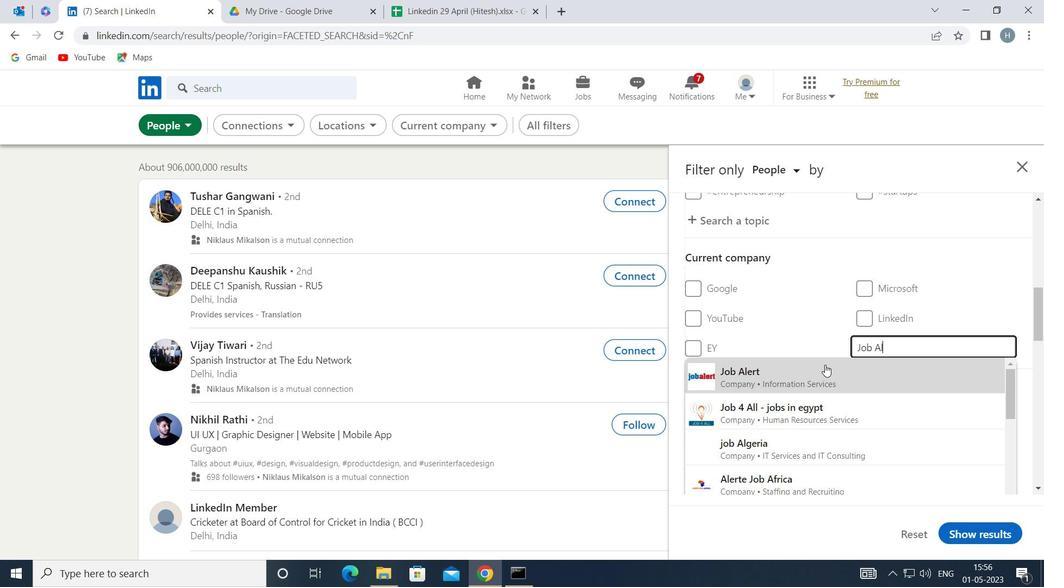 
Action: Mouse moved to (803, 360)
Screenshot: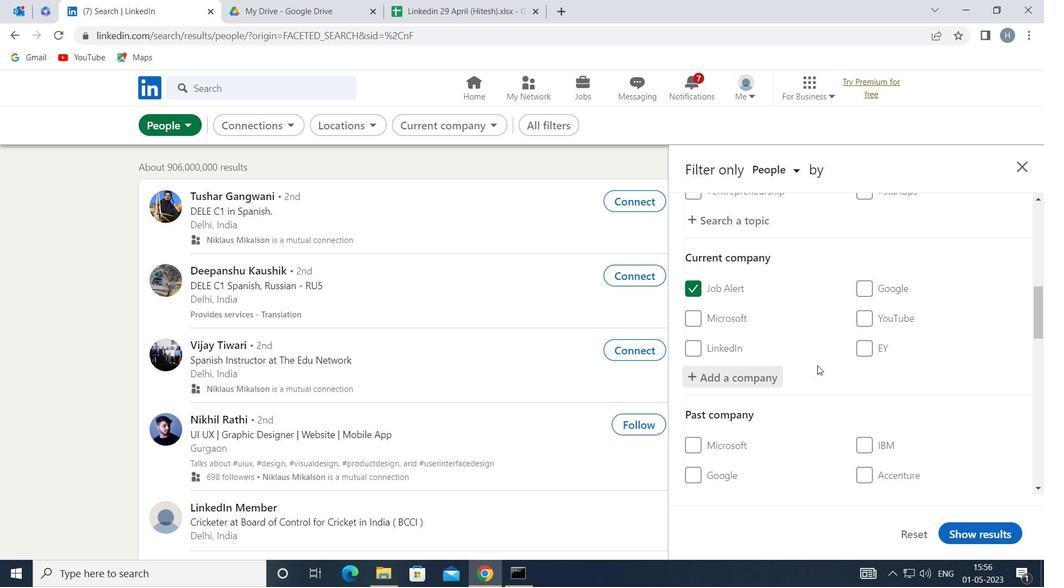 
Action: Mouse scrolled (803, 360) with delta (0, 0)
Screenshot: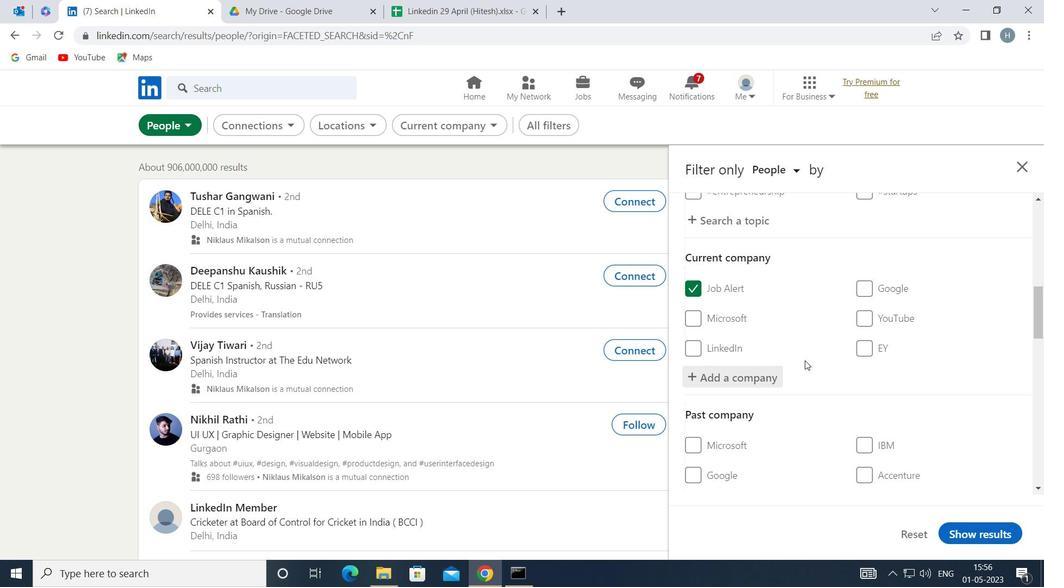 
Action: Mouse scrolled (803, 360) with delta (0, 0)
Screenshot: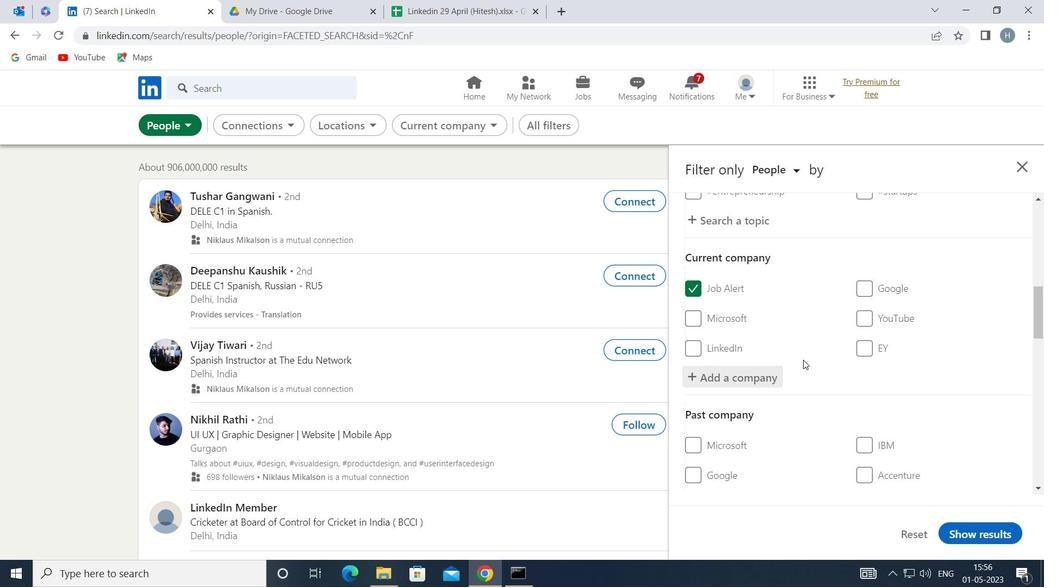 
Action: Mouse moved to (803, 358)
Screenshot: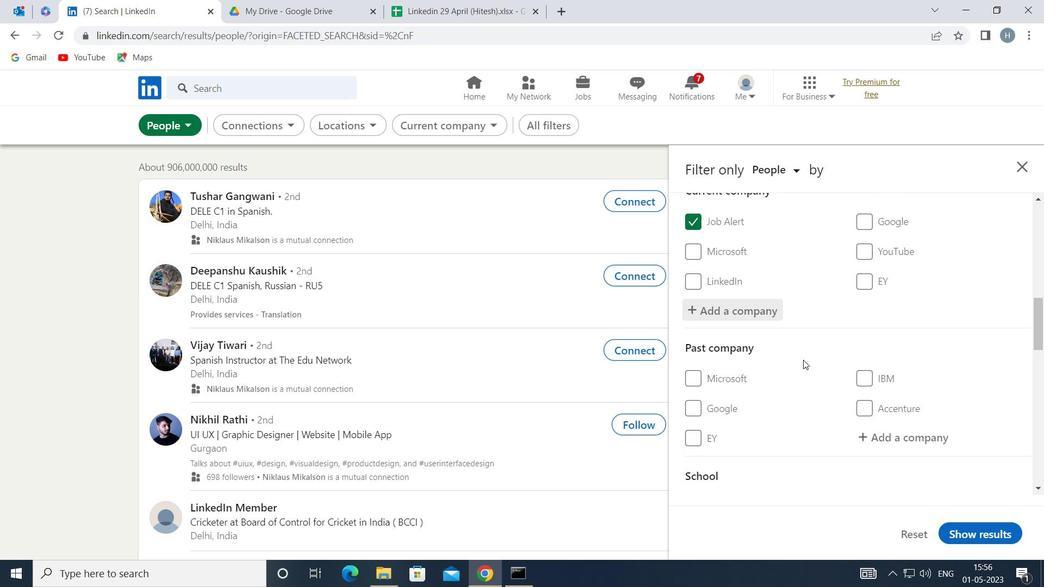 
Action: Mouse scrolled (803, 358) with delta (0, 0)
Screenshot: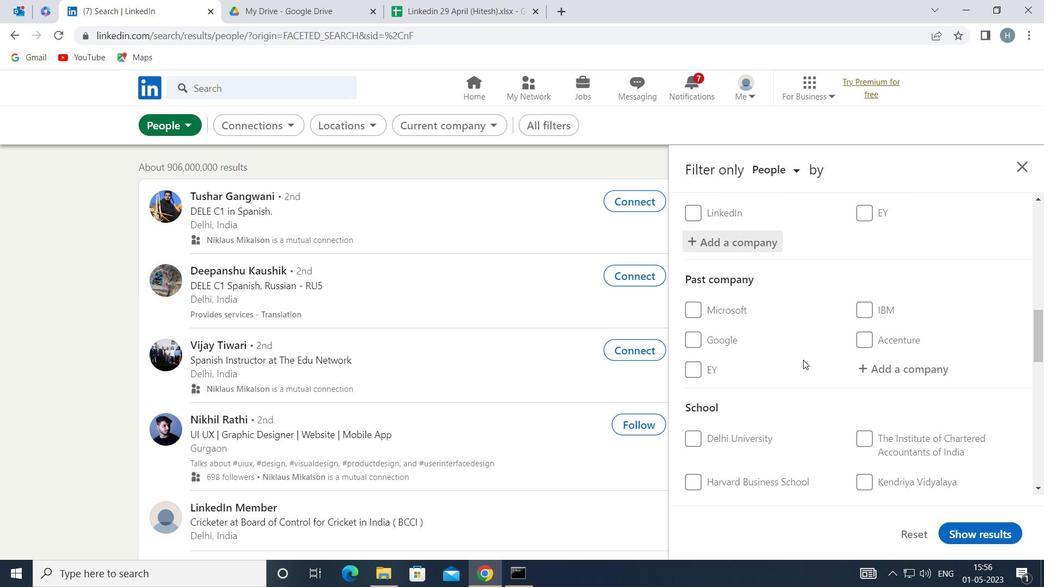 
Action: Mouse moved to (805, 357)
Screenshot: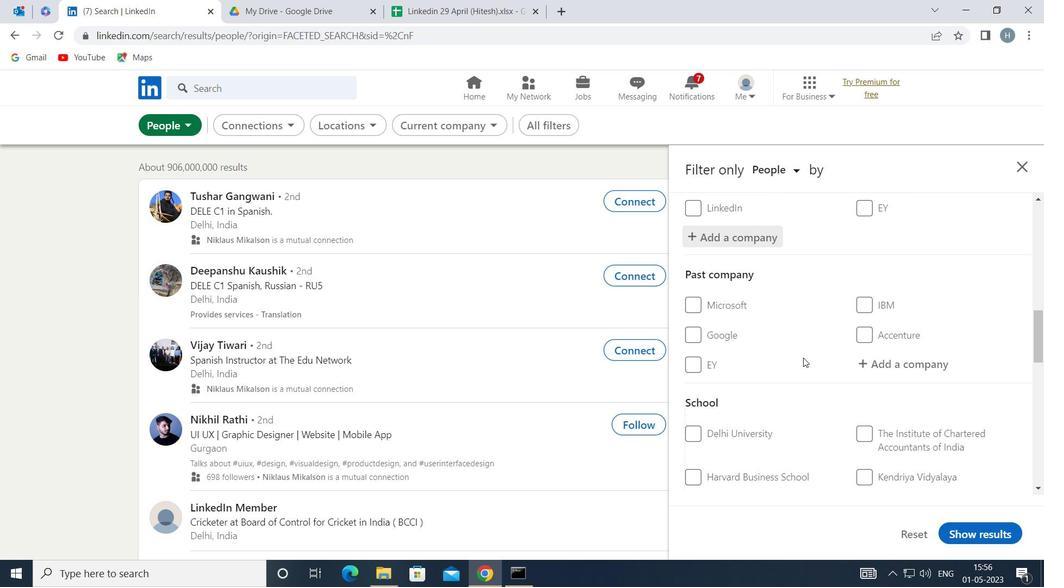 
Action: Mouse scrolled (805, 356) with delta (0, 0)
Screenshot: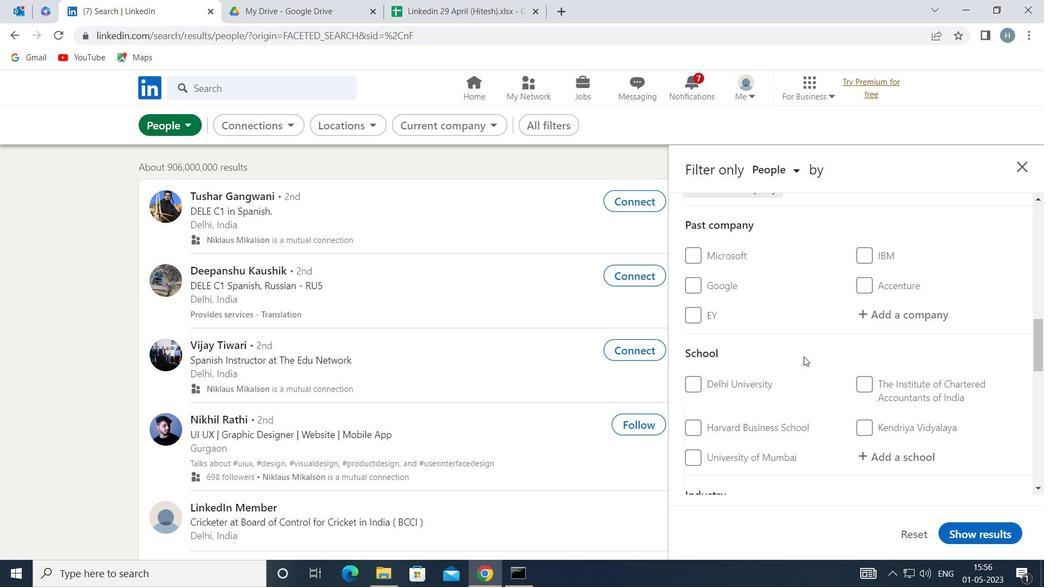 
Action: Mouse moved to (889, 370)
Screenshot: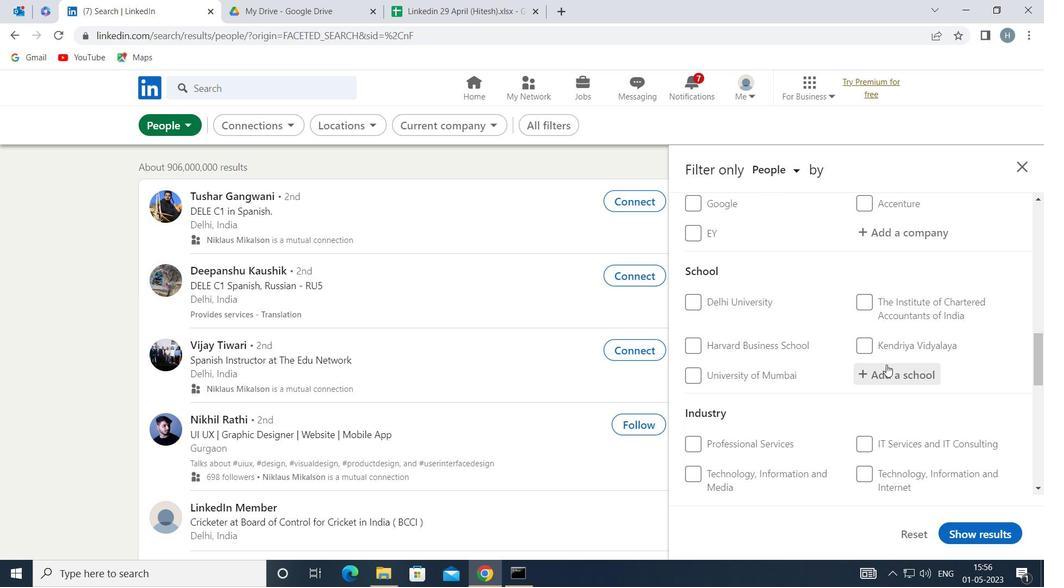 
Action: Mouse pressed left at (889, 370)
Screenshot: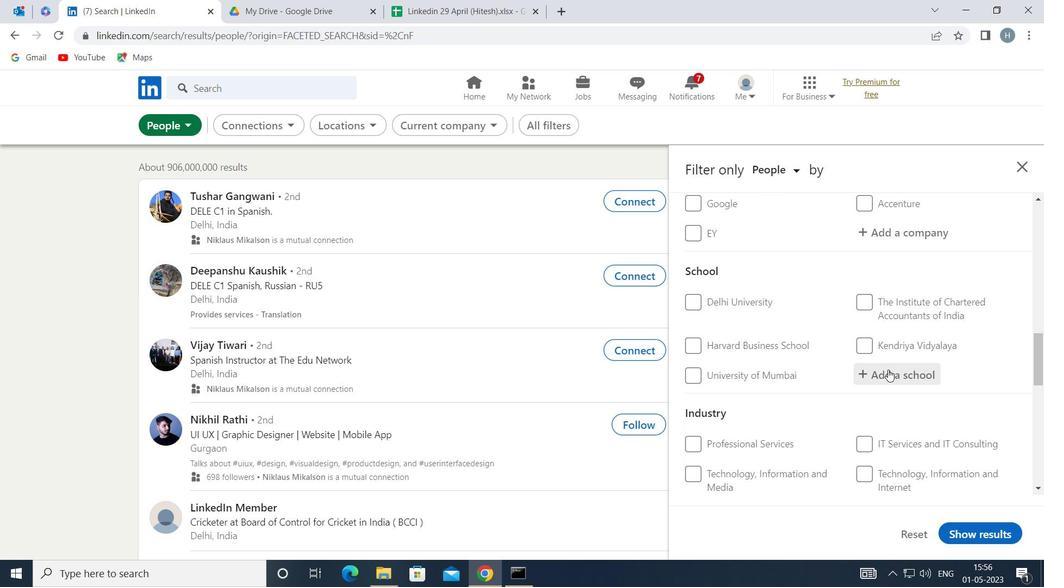 
Action: Mouse moved to (870, 378)
Screenshot: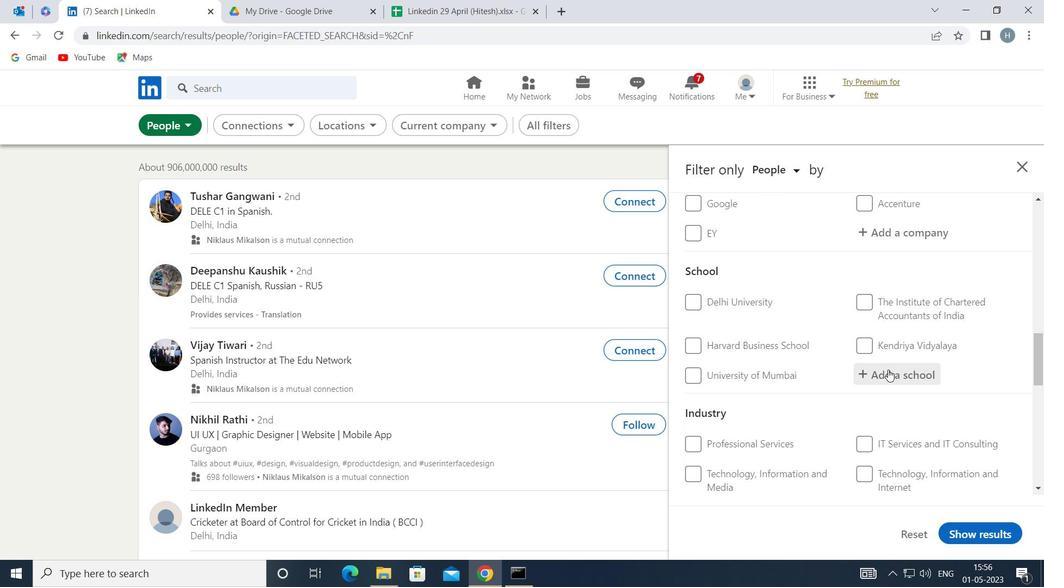 
Action: Key pressed <Key.shift><Key.shift><Key.shift><Key.shift><Key.shift><Key.shift><Key.shift><Key.shift><Key.shift><Key.shift><Key.shift><Key.shift><Key.shift><Key.shift><Key.shift>RANCHI<Key.space><Key.shift>UNIVER
Screenshot: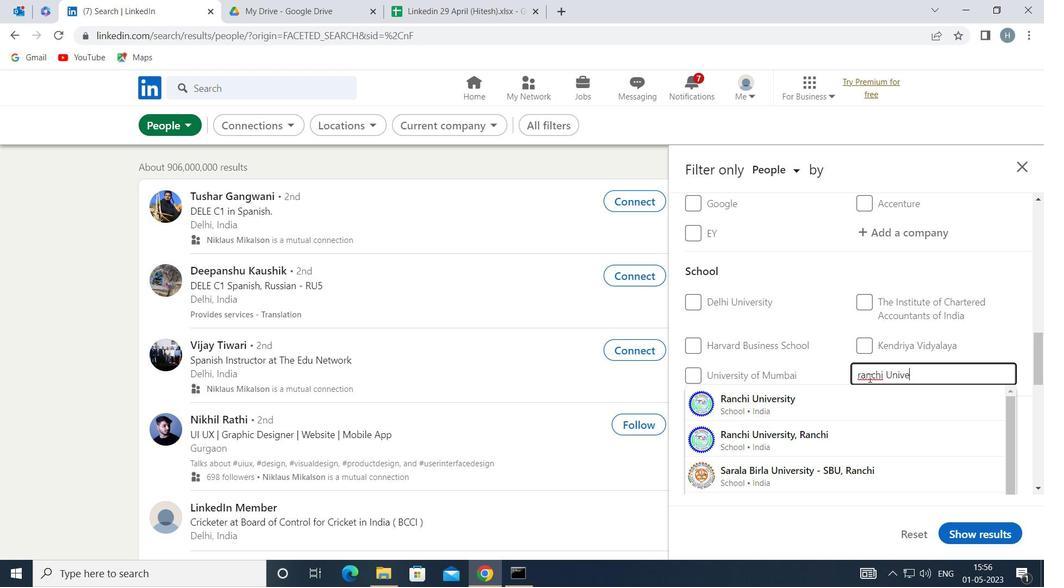 
Action: Mouse moved to (822, 438)
Screenshot: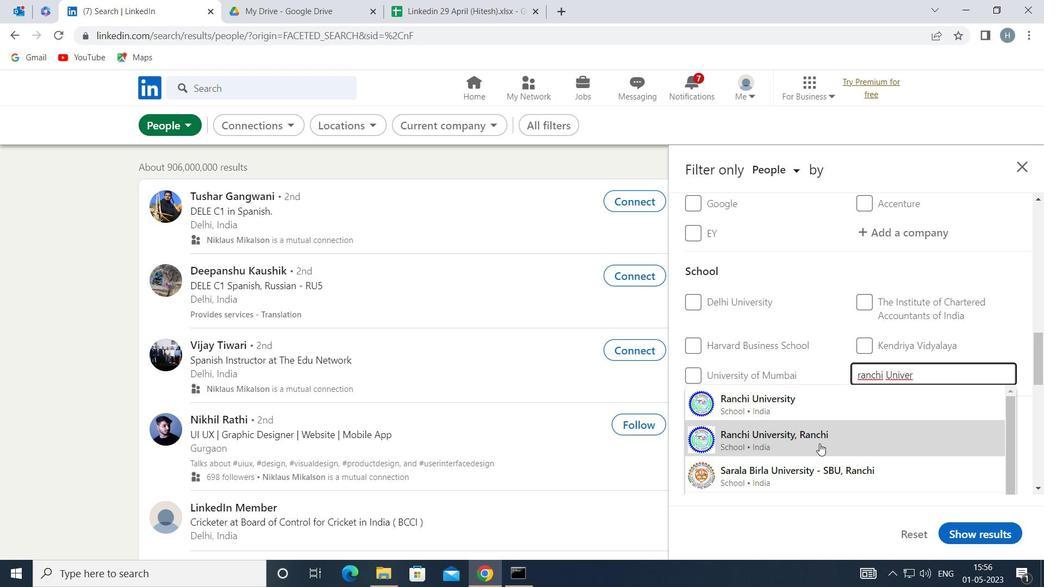 
Action: Mouse pressed left at (822, 438)
Screenshot: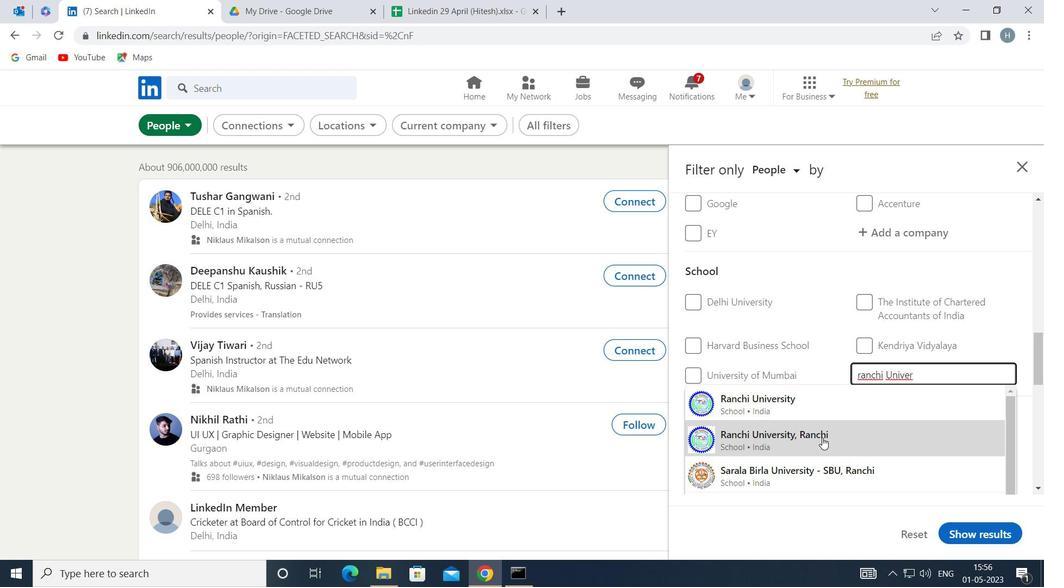 
Action: Mouse moved to (815, 408)
Screenshot: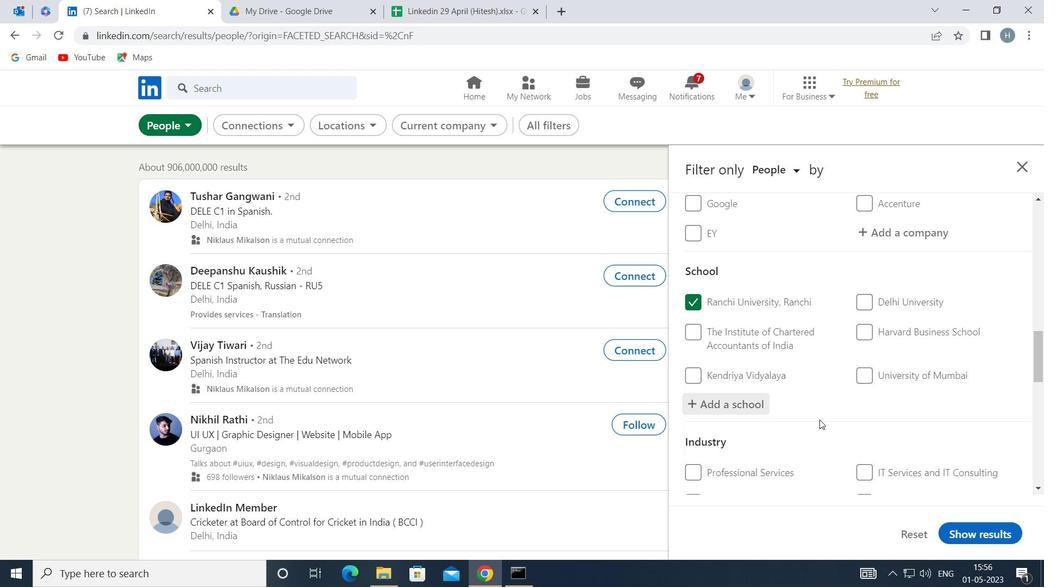 
Action: Mouse scrolled (815, 407) with delta (0, 0)
Screenshot: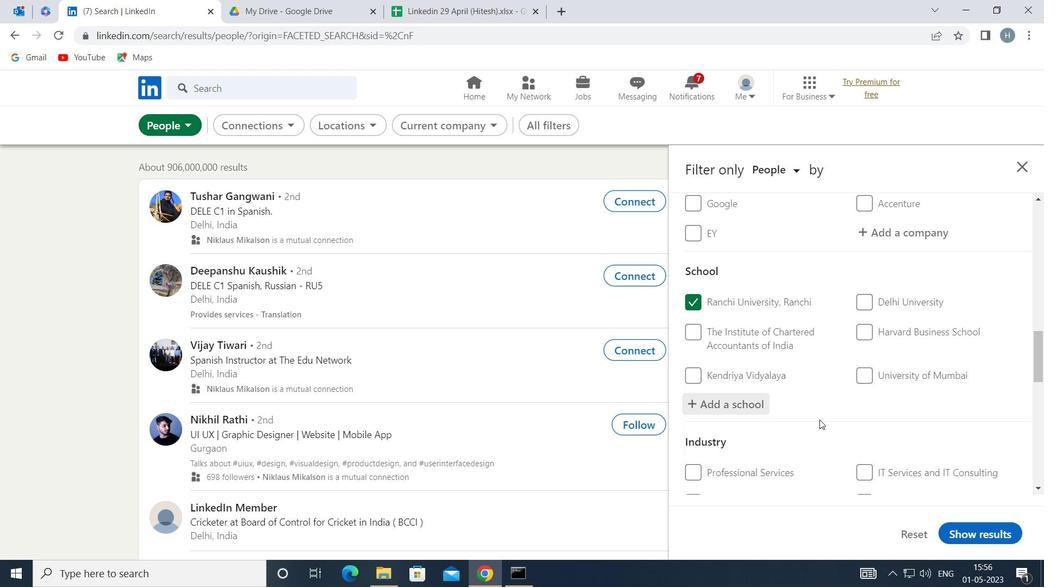 
Action: Mouse scrolled (815, 407) with delta (0, 0)
Screenshot: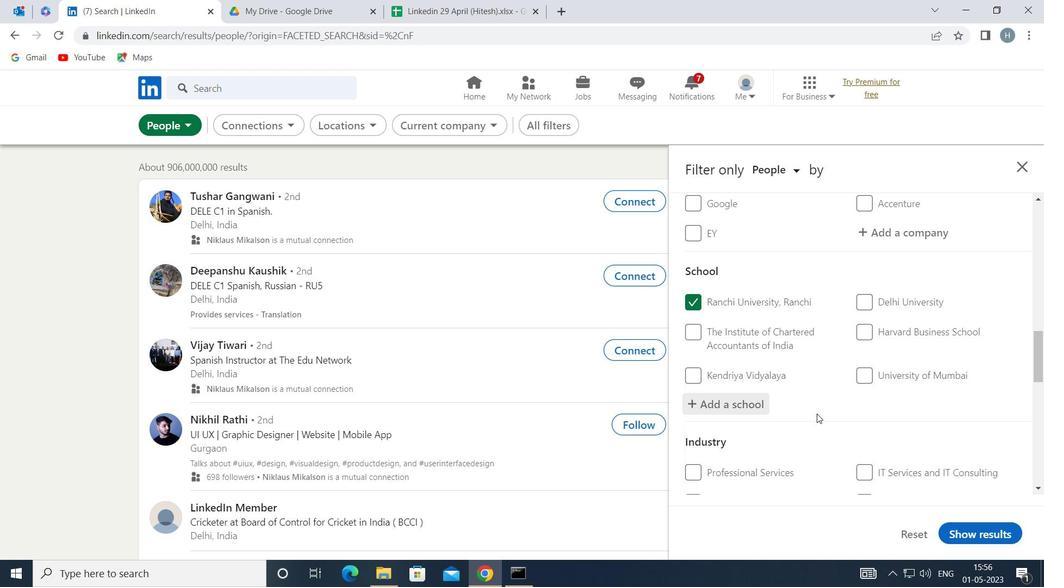 
Action: Mouse moved to (814, 404)
Screenshot: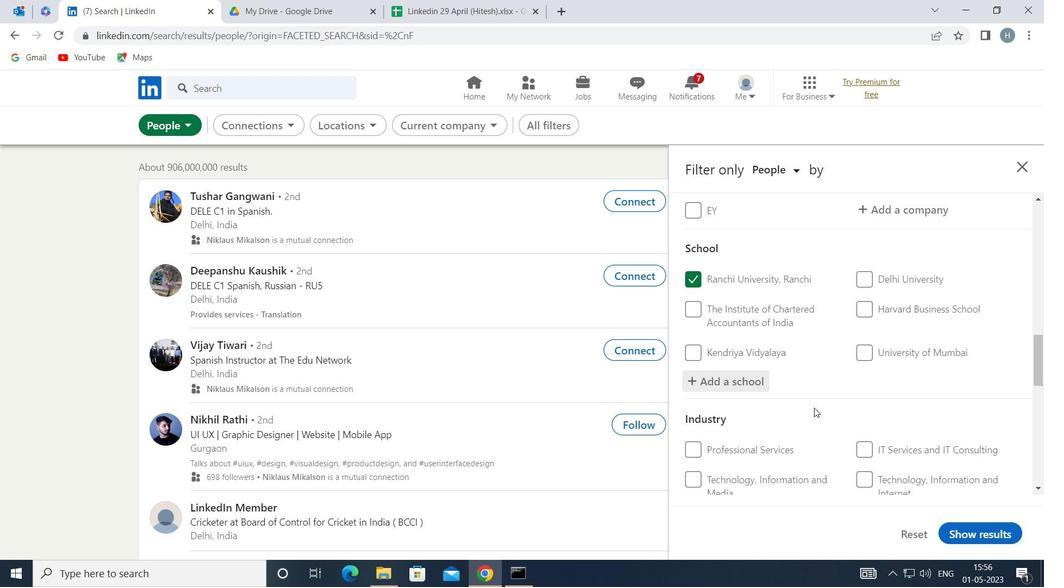 
Action: Mouse scrolled (814, 403) with delta (0, 0)
Screenshot: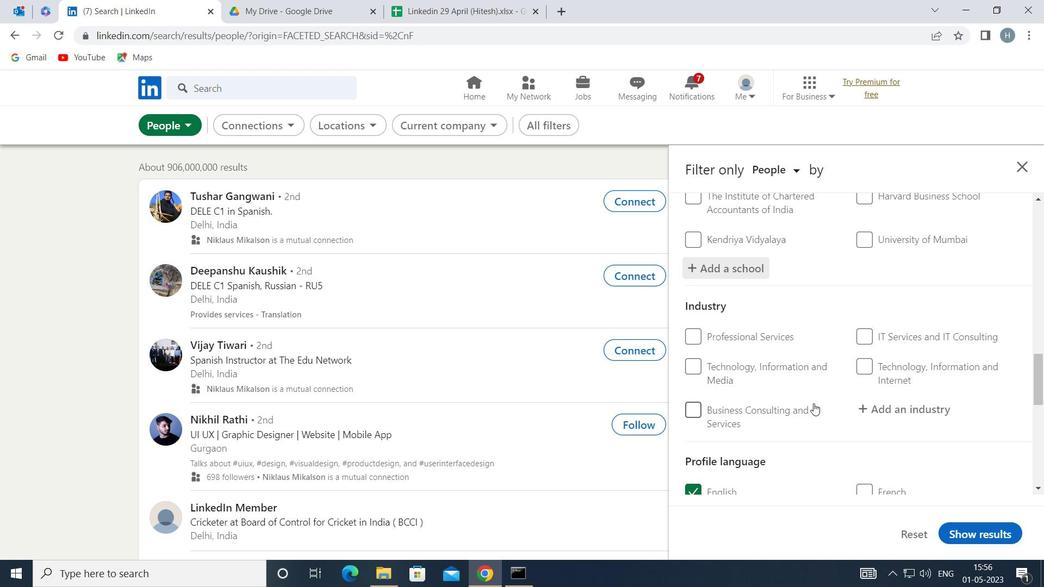 
Action: Mouse moved to (900, 342)
Screenshot: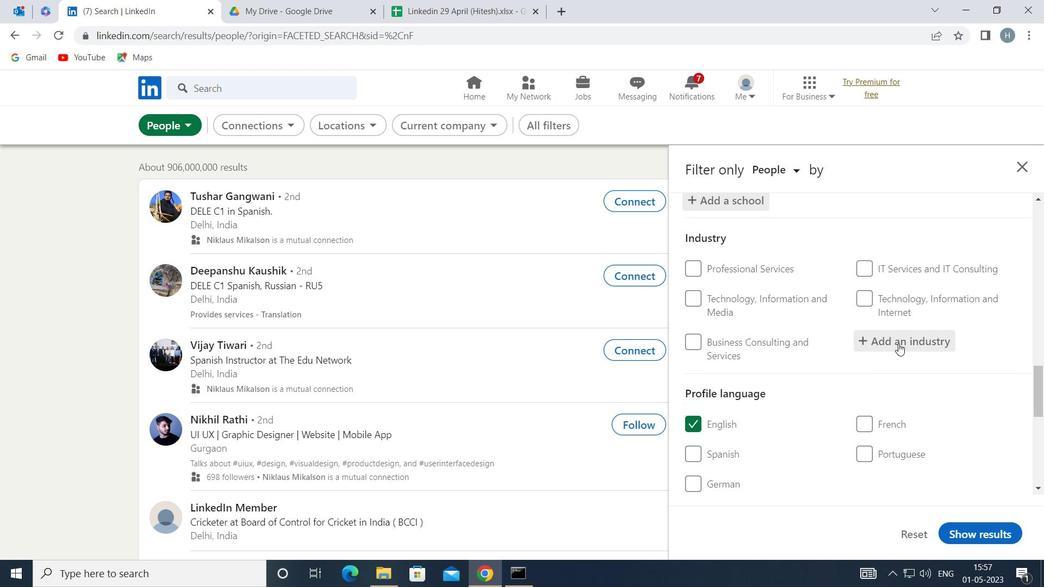 
Action: Mouse pressed left at (900, 342)
Screenshot: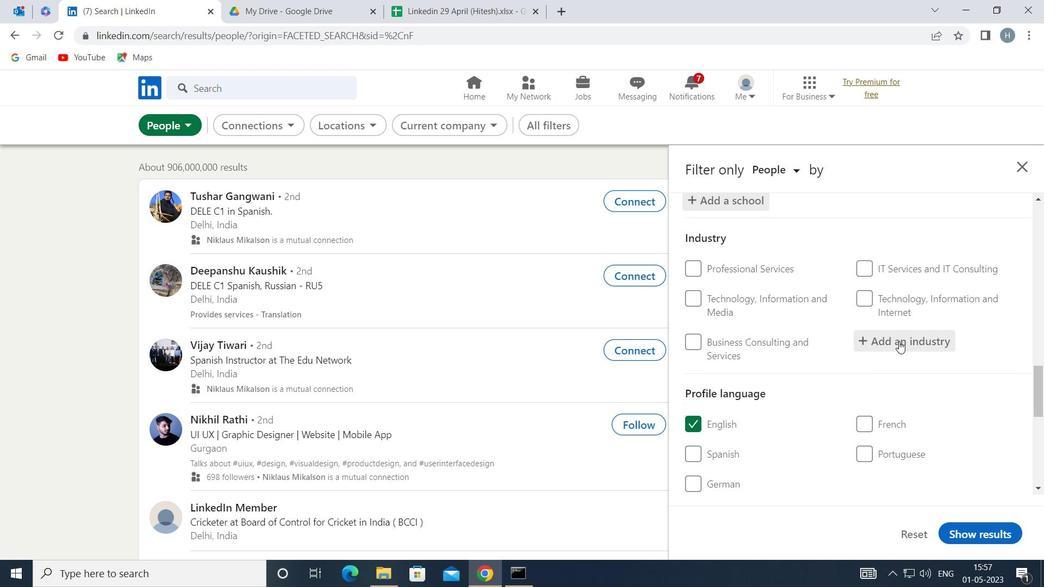 
Action: Key pressed <Key.shift>FRUIT
Screenshot: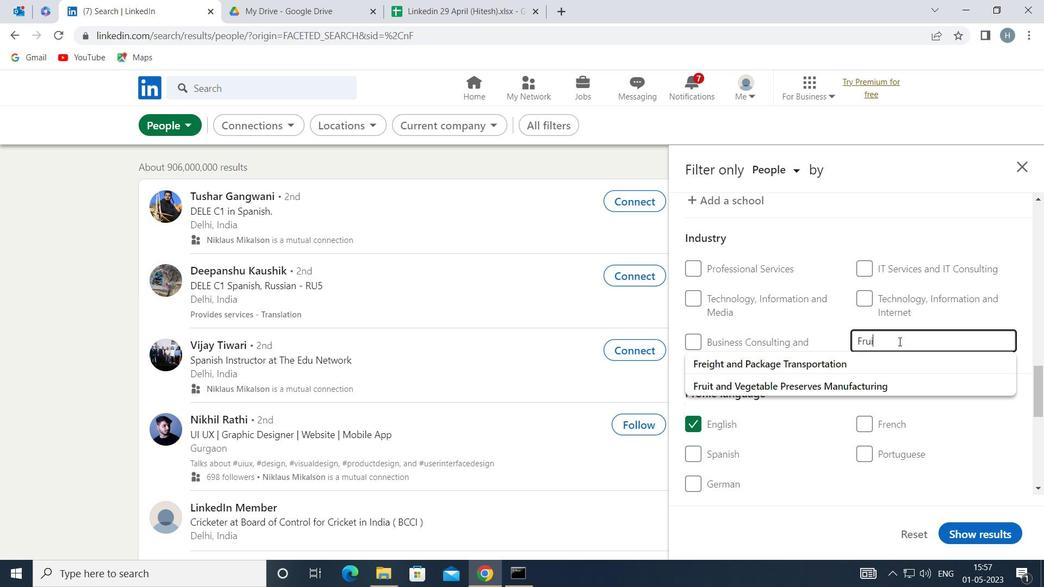 
Action: Mouse moved to (847, 361)
Screenshot: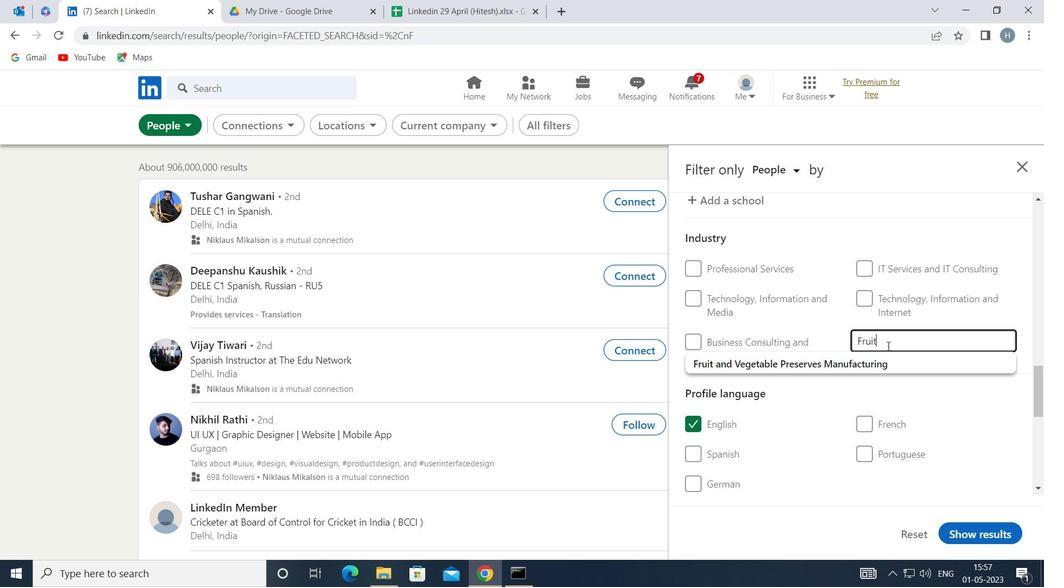 
Action: Mouse pressed left at (847, 361)
Screenshot: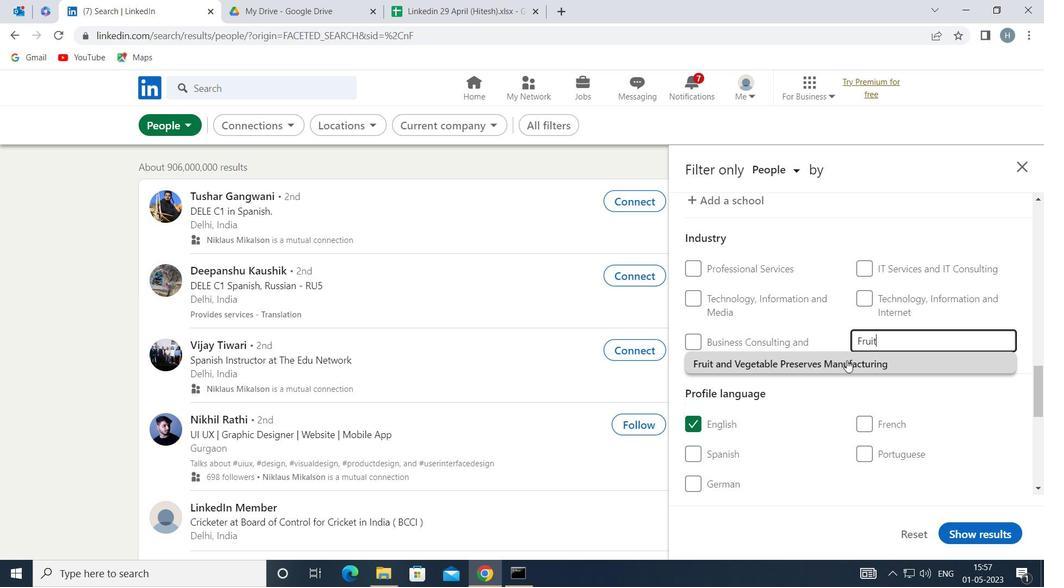 
Action: Mouse moved to (826, 347)
Screenshot: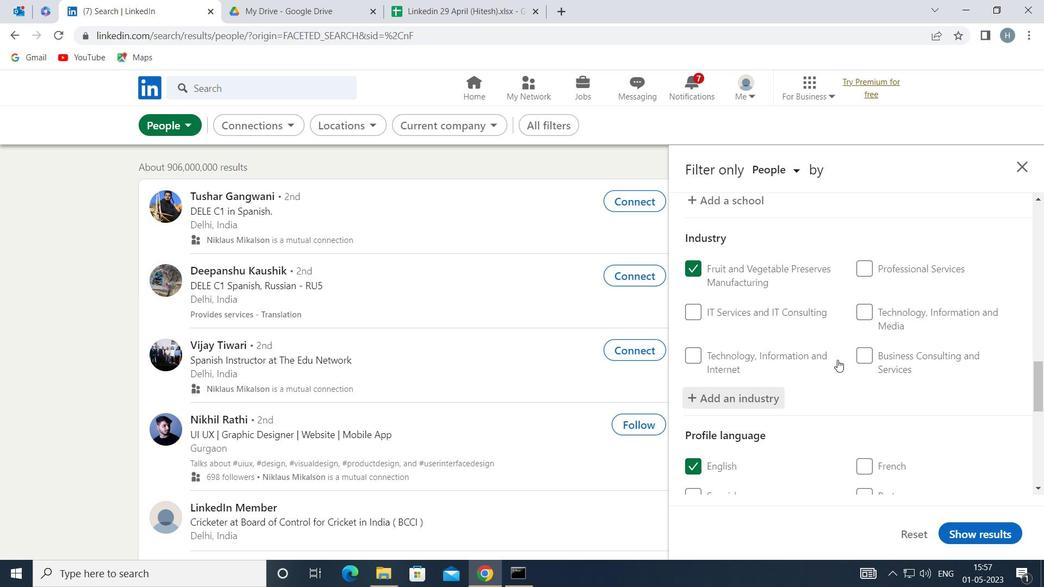 
Action: Mouse scrolled (826, 347) with delta (0, 0)
Screenshot: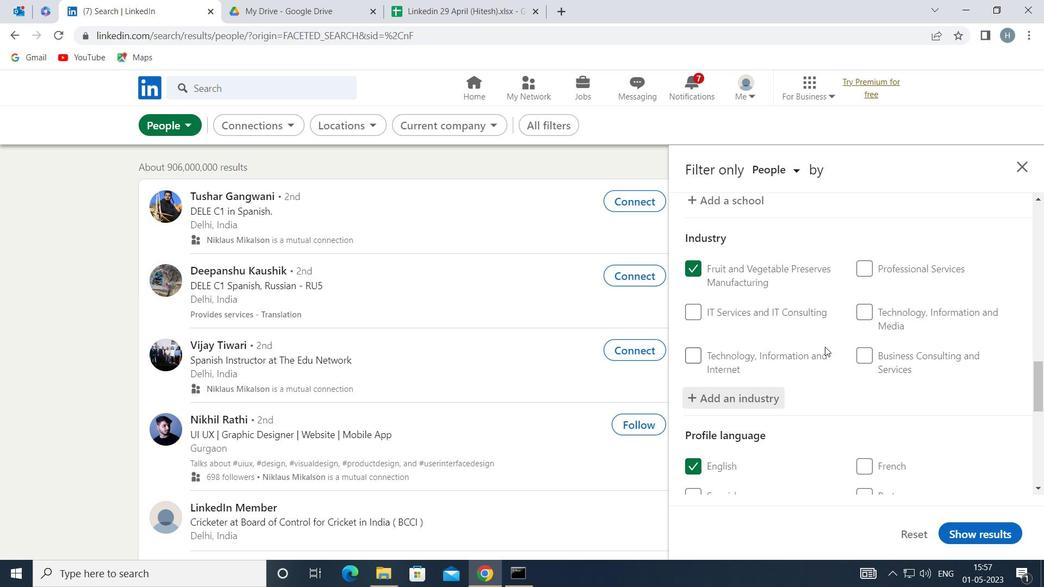 
Action: Mouse moved to (828, 344)
Screenshot: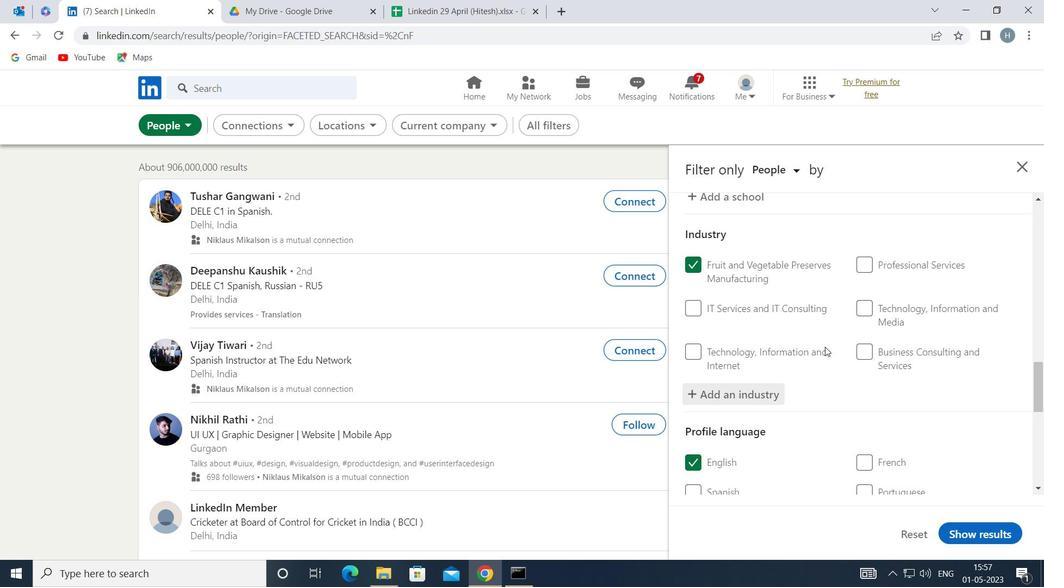 
Action: Mouse scrolled (828, 343) with delta (0, 0)
Screenshot: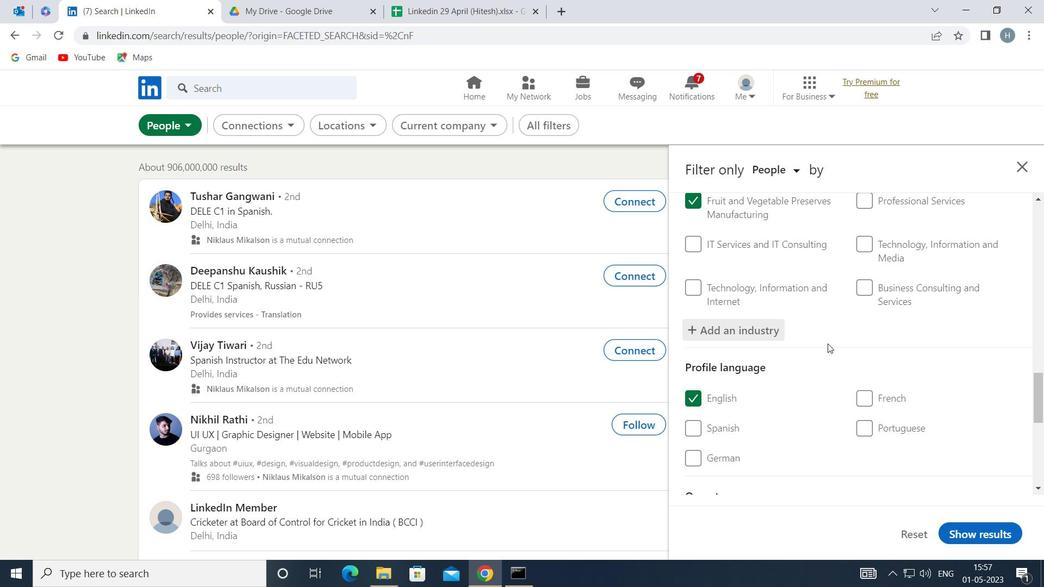
Action: Mouse scrolled (828, 343) with delta (0, 0)
Screenshot: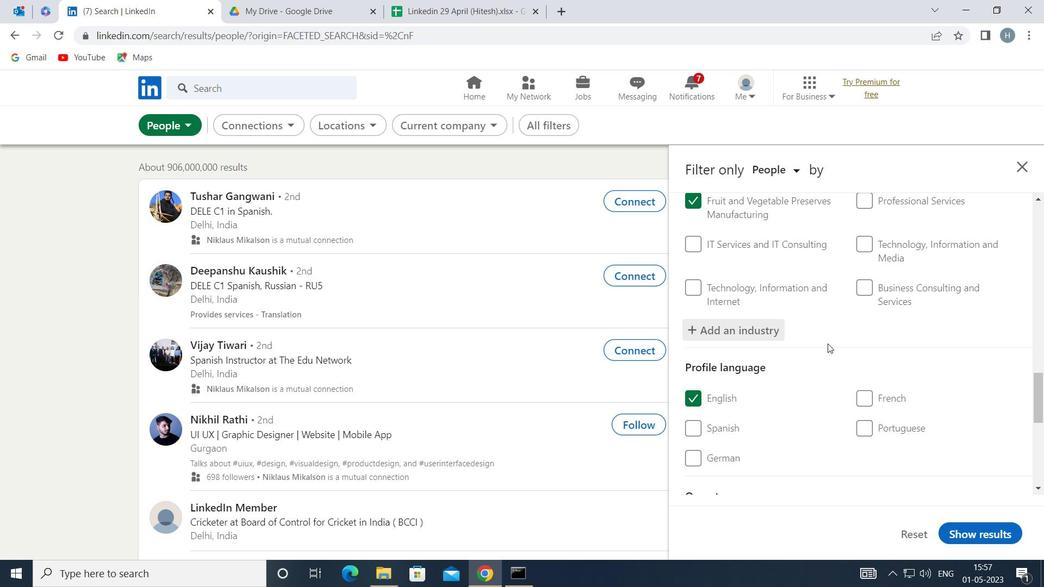 
Action: Mouse moved to (826, 333)
Screenshot: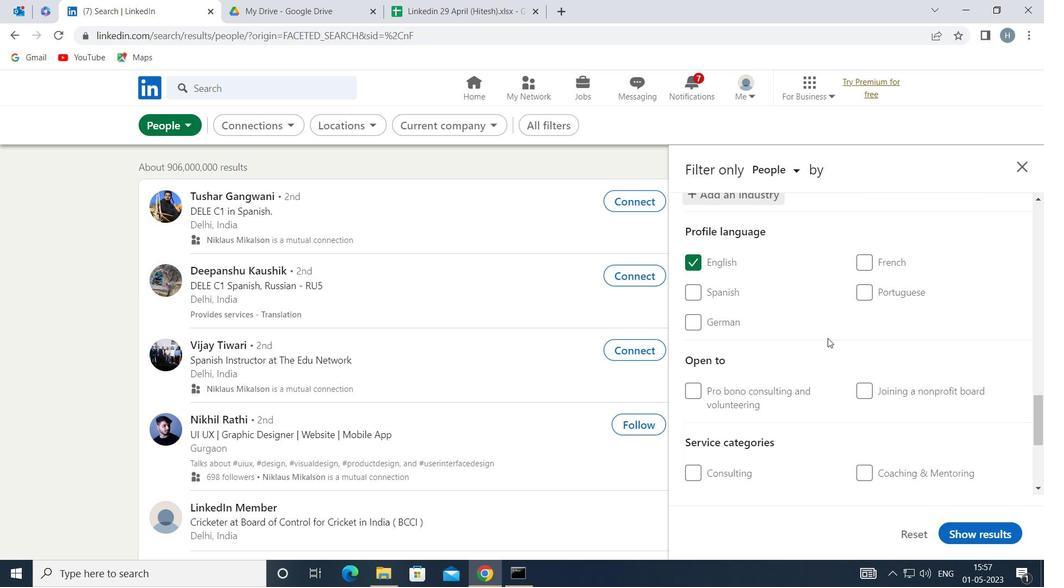 
Action: Mouse scrolled (826, 332) with delta (0, 0)
Screenshot: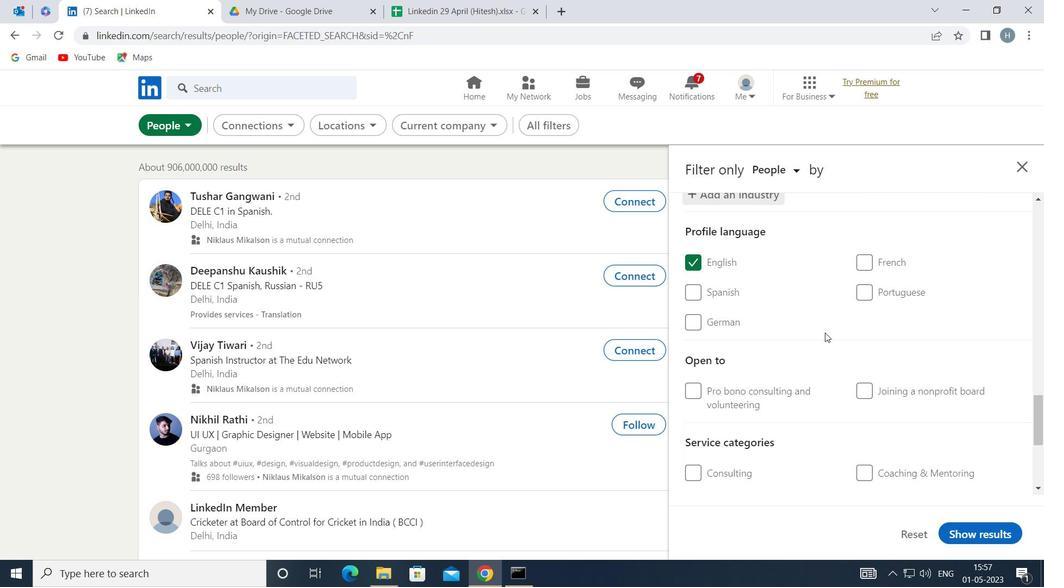 
Action: Mouse scrolled (826, 332) with delta (0, 0)
Screenshot: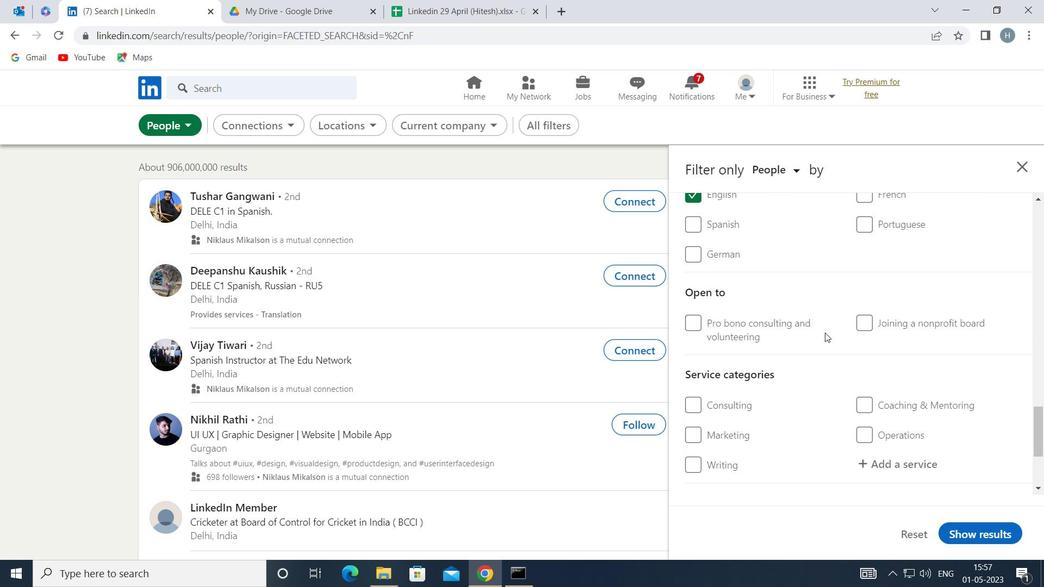 
Action: Mouse scrolled (826, 332) with delta (0, 0)
Screenshot: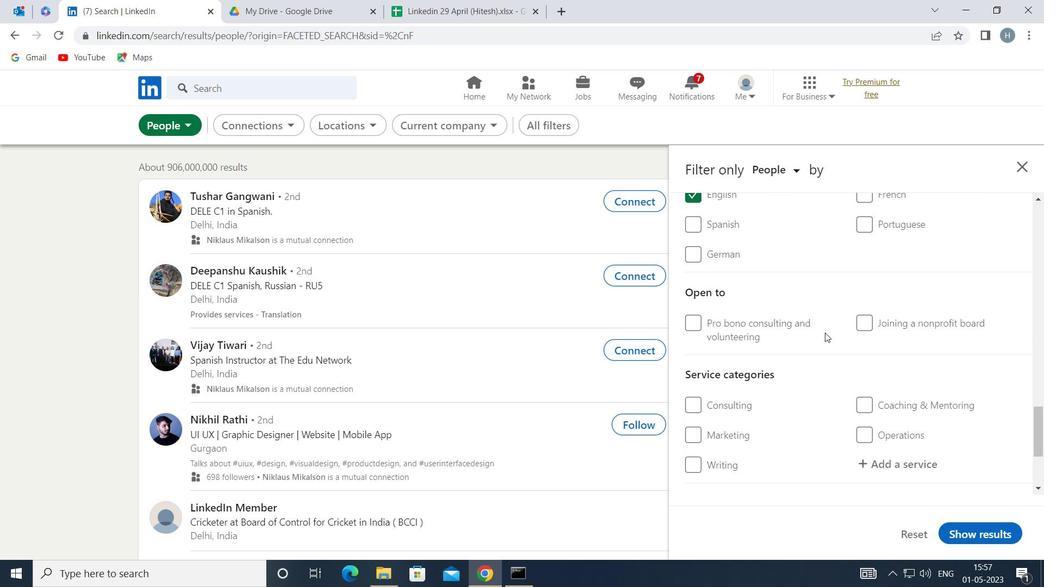 
Action: Mouse moved to (904, 329)
Screenshot: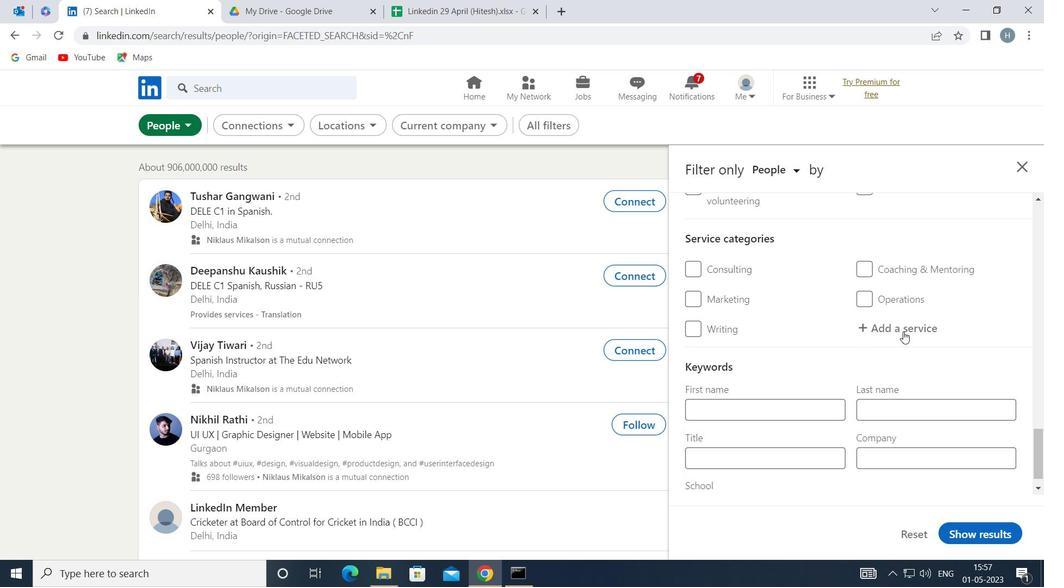 
Action: Mouse pressed left at (904, 329)
Screenshot: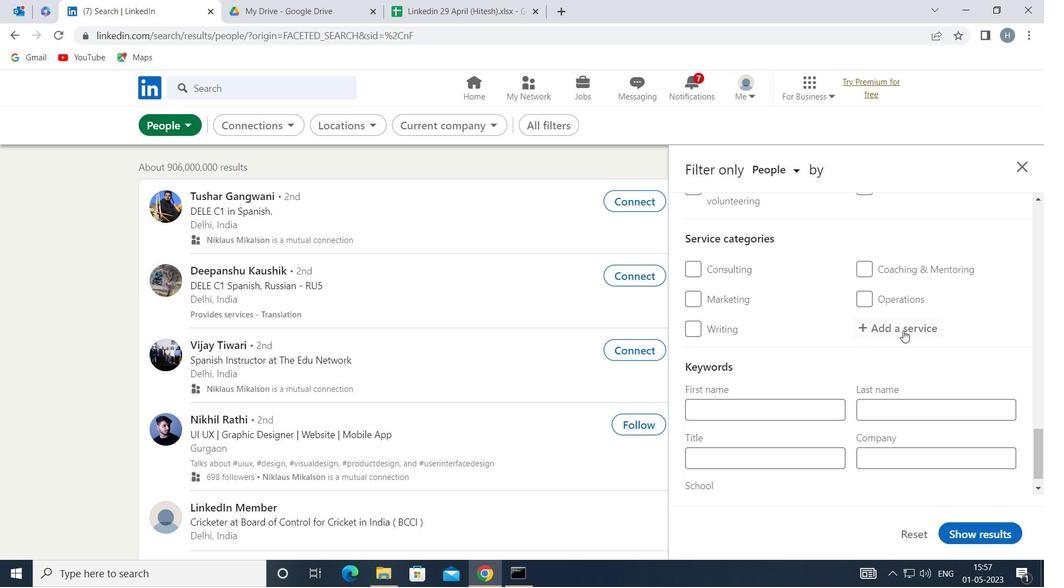 
Action: Mouse moved to (905, 329)
Screenshot: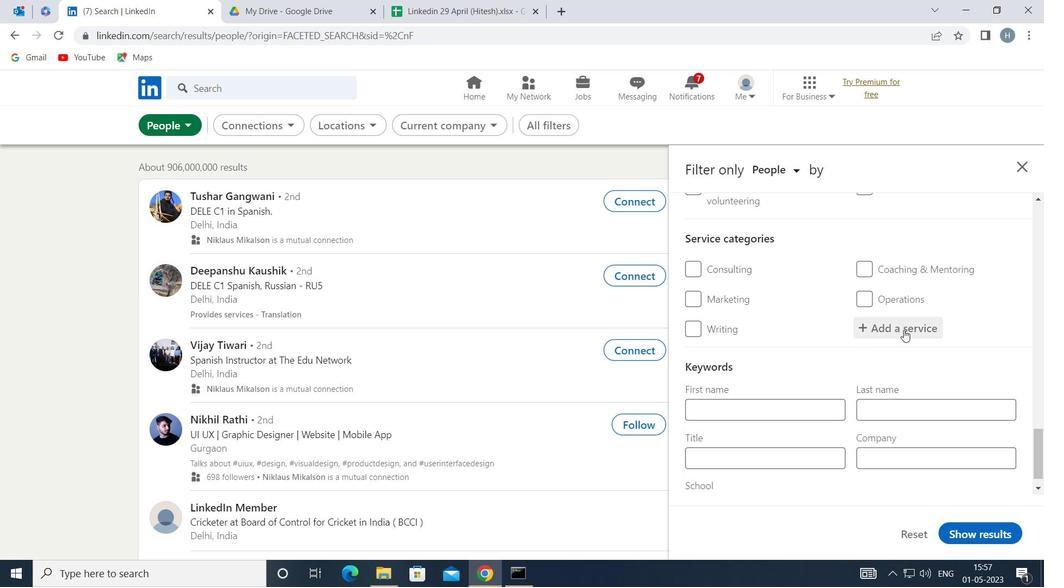 
Action: Key pressed <Key.shift>PRODUCT<Key.space><Key.shift>MAR
Screenshot: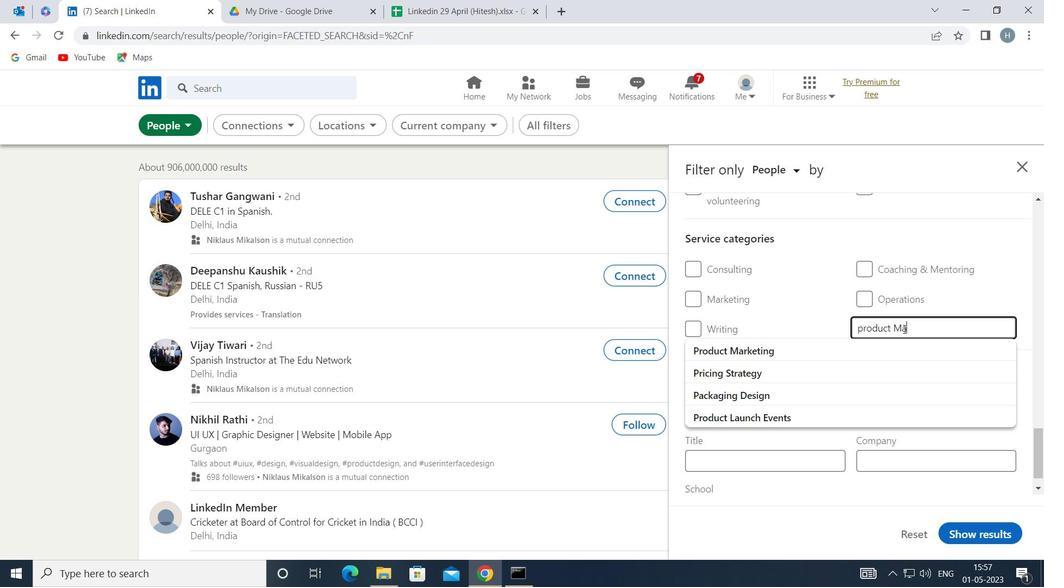 
Action: Mouse moved to (814, 349)
Screenshot: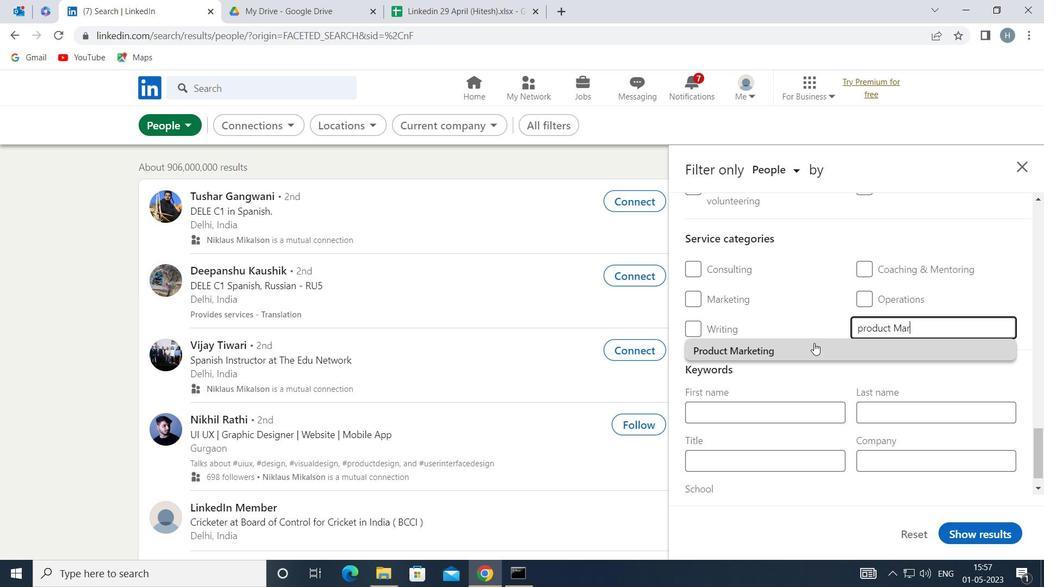 
Action: Mouse pressed left at (814, 349)
Screenshot: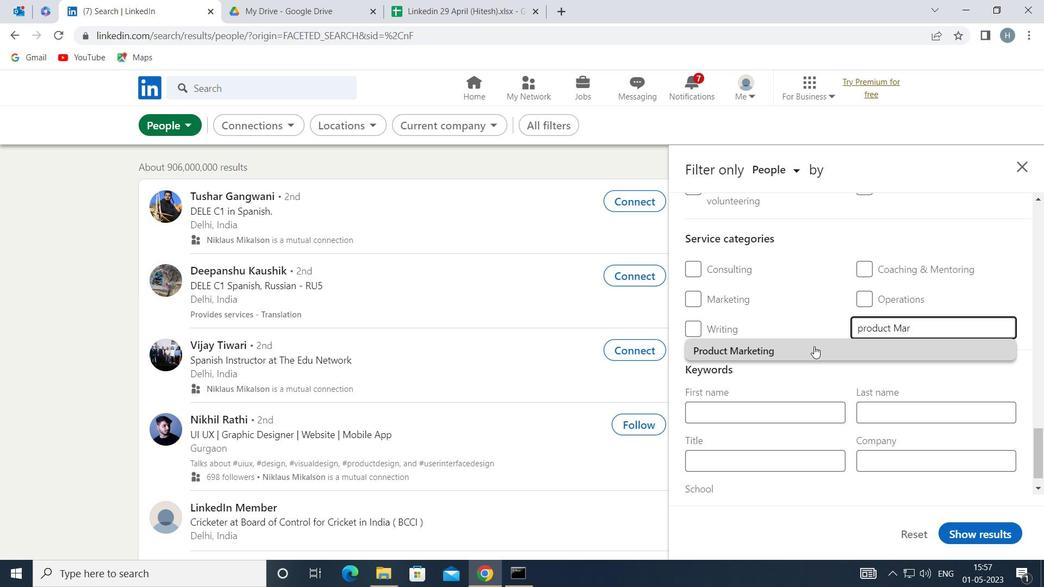 
Action: Mouse moved to (810, 354)
Screenshot: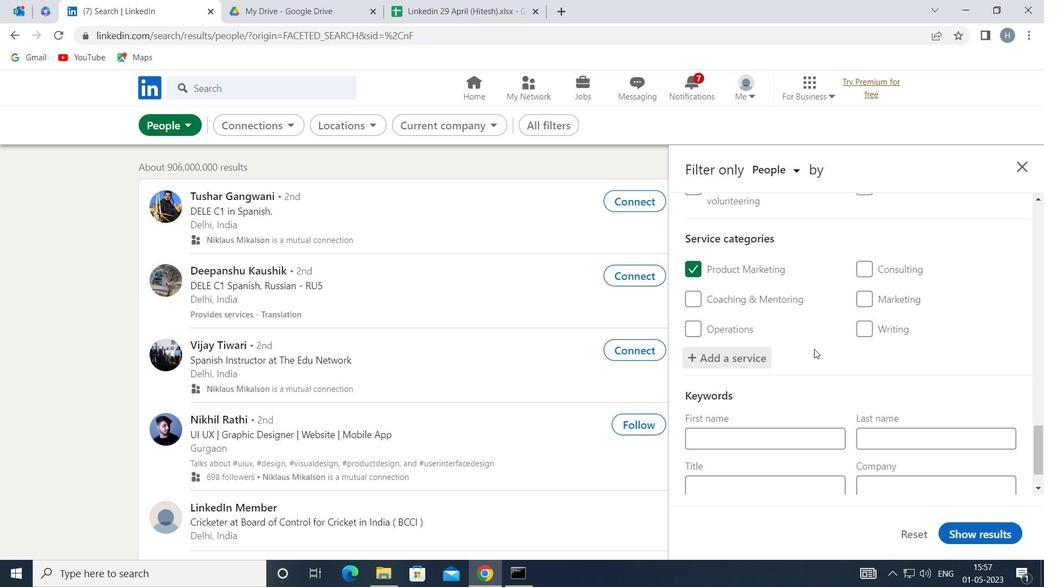 
Action: Mouse scrolled (810, 354) with delta (0, 0)
Screenshot: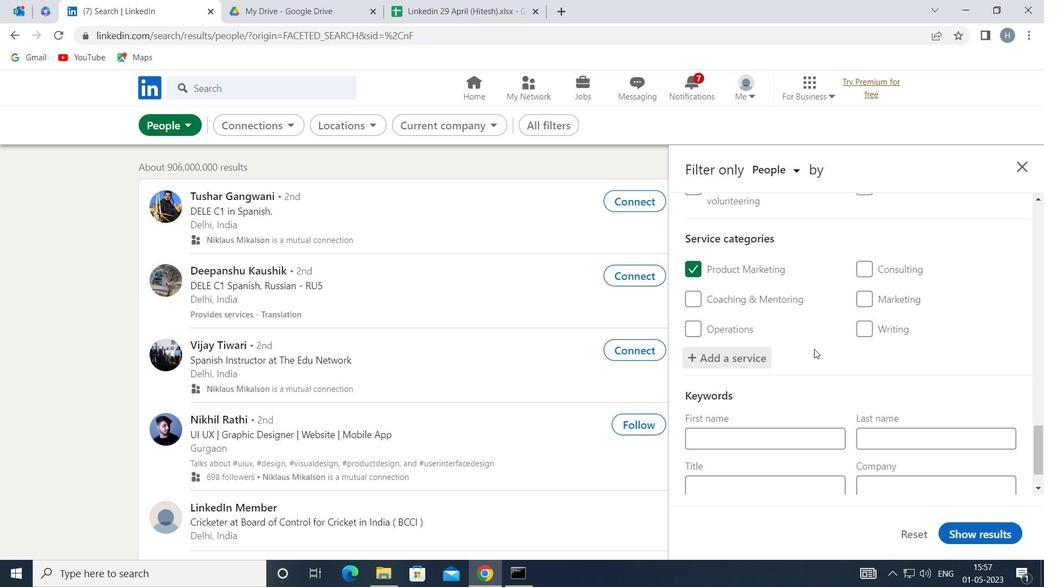 
Action: Mouse moved to (809, 355)
Screenshot: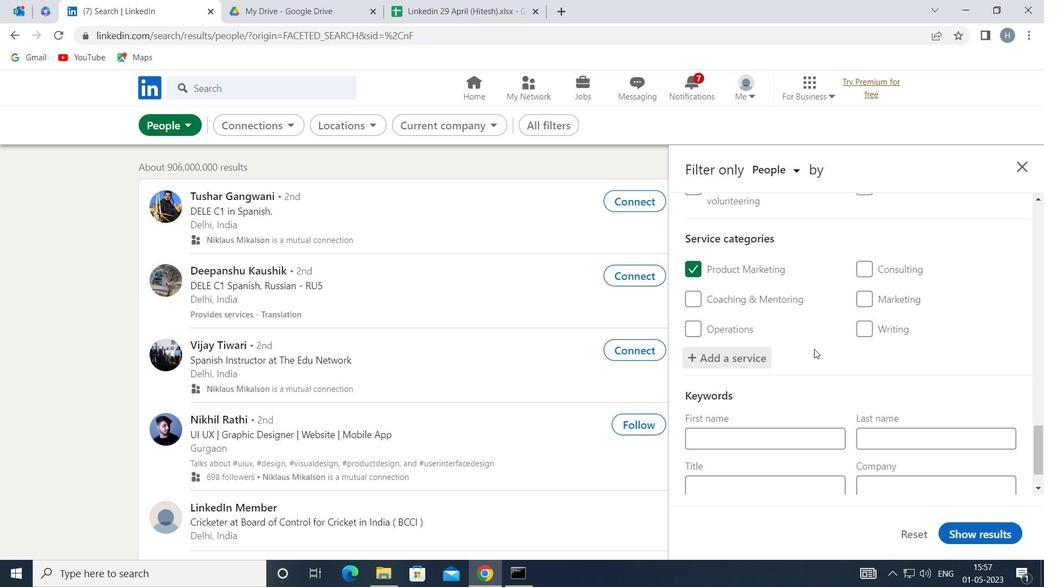 
Action: Mouse scrolled (809, 354) with delta (0, 0)
Screenshot: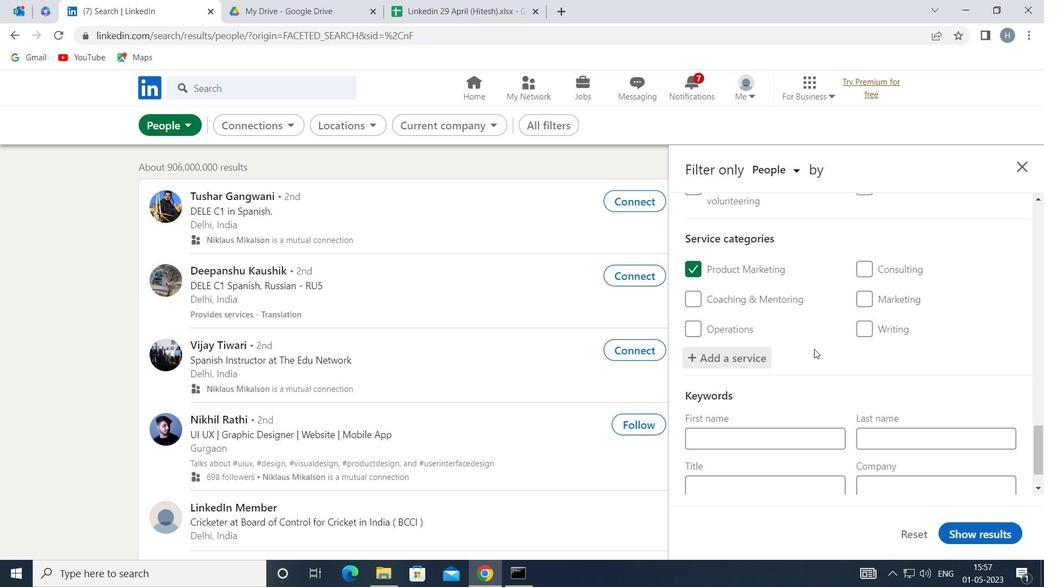 
Action: Mouse moved to (809, 351)
Screenshot: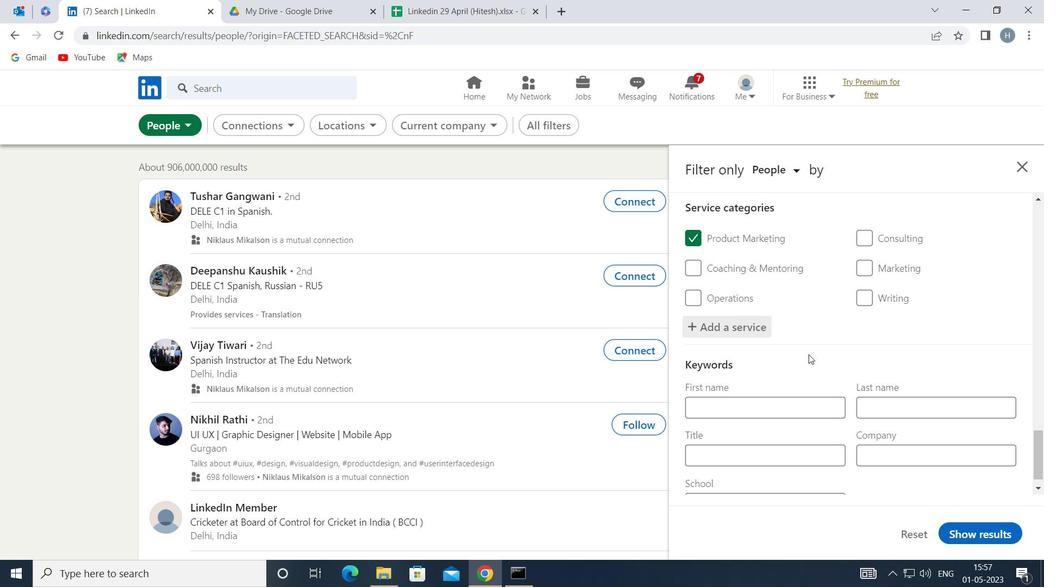 
Action: Mouse scrolled (809, 351) with delta (0, 0)
Screenshot: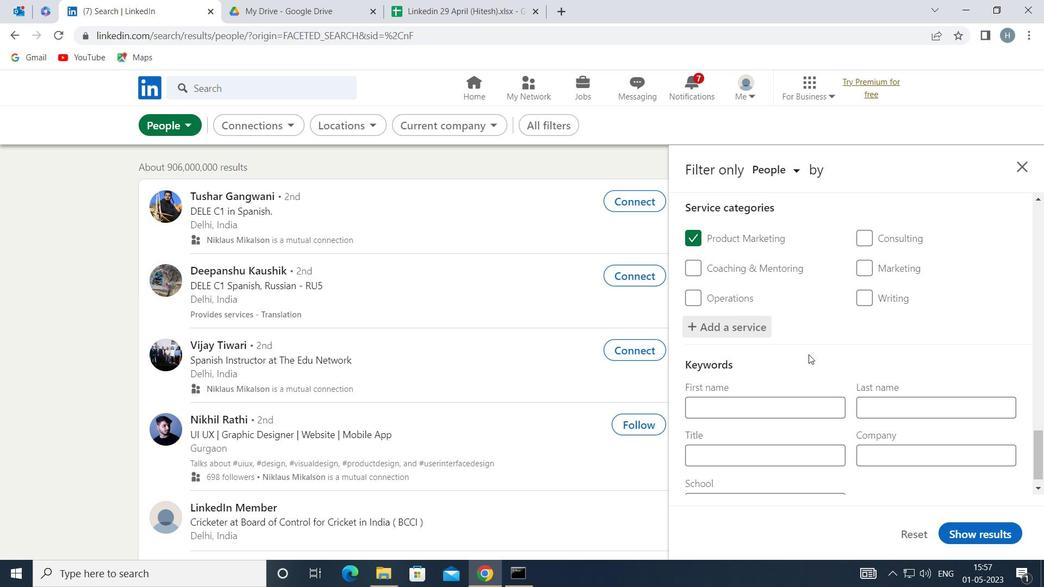 
Action: Mouse scrolled (809, 351) with delta (0, 0)
Screenshot: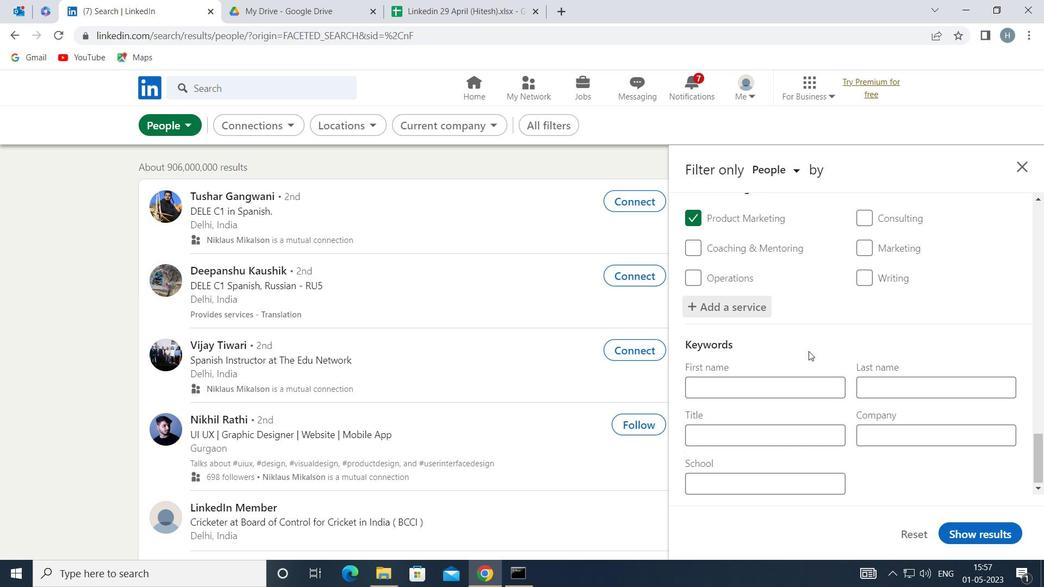 
Action: Mouse scrolled (809, 351) with delta (0, 0)
Screenshot: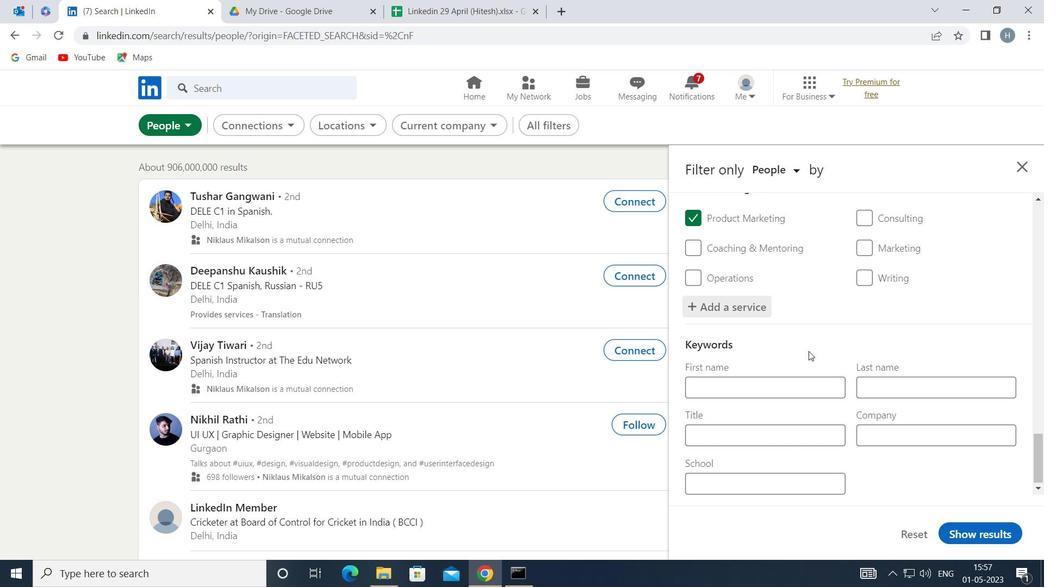
Action: Mouse moved to (822, 432)
Screenshot: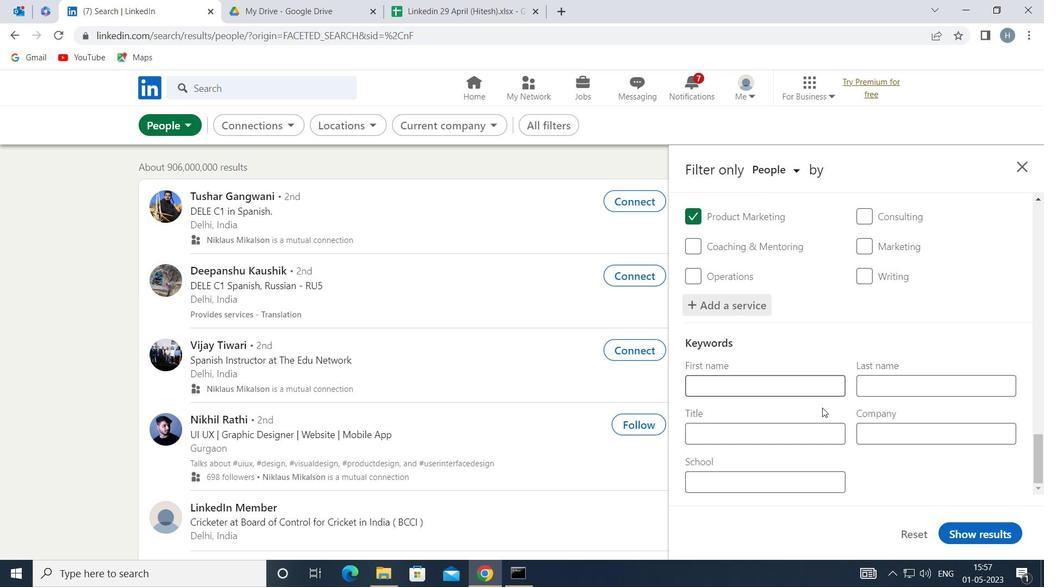 
Action: Mouse pressed left at (822, 432)
Screenshot: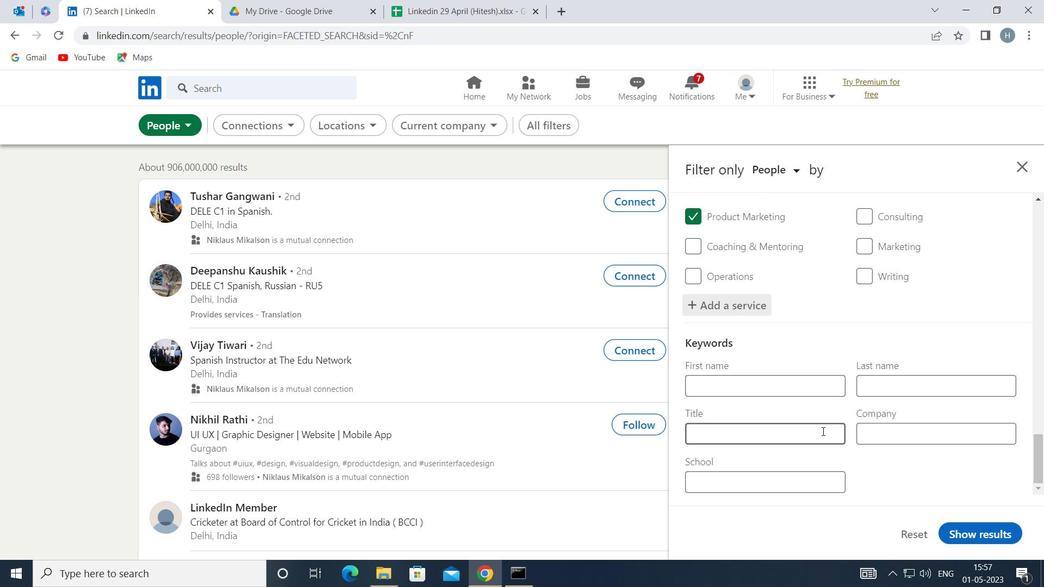 
Action: Mouse moved to (815, 436)
Screenshot: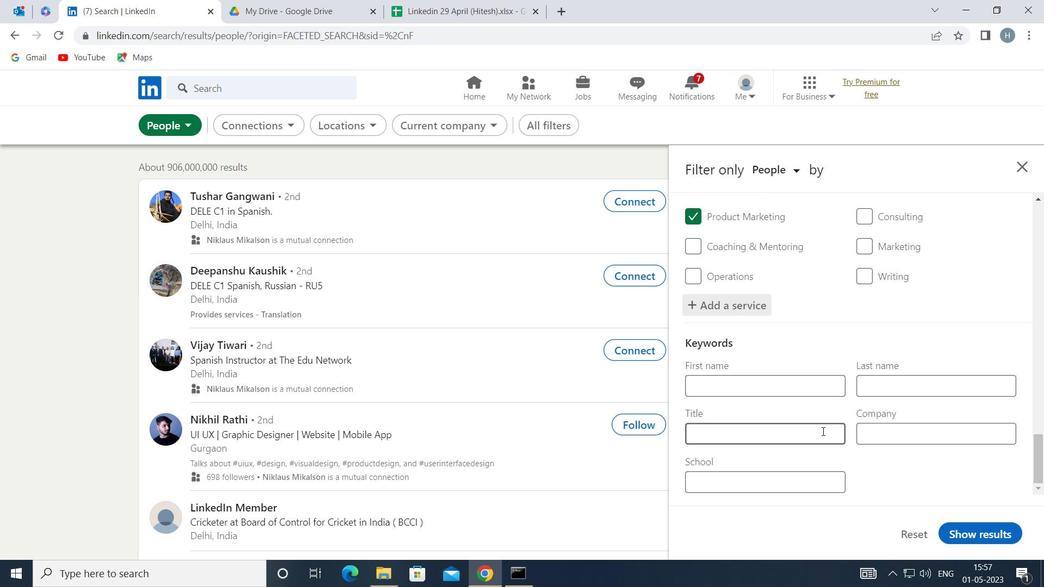 
Action: Key pressed <Key.shift>RECEPTIONIST
Screenshot: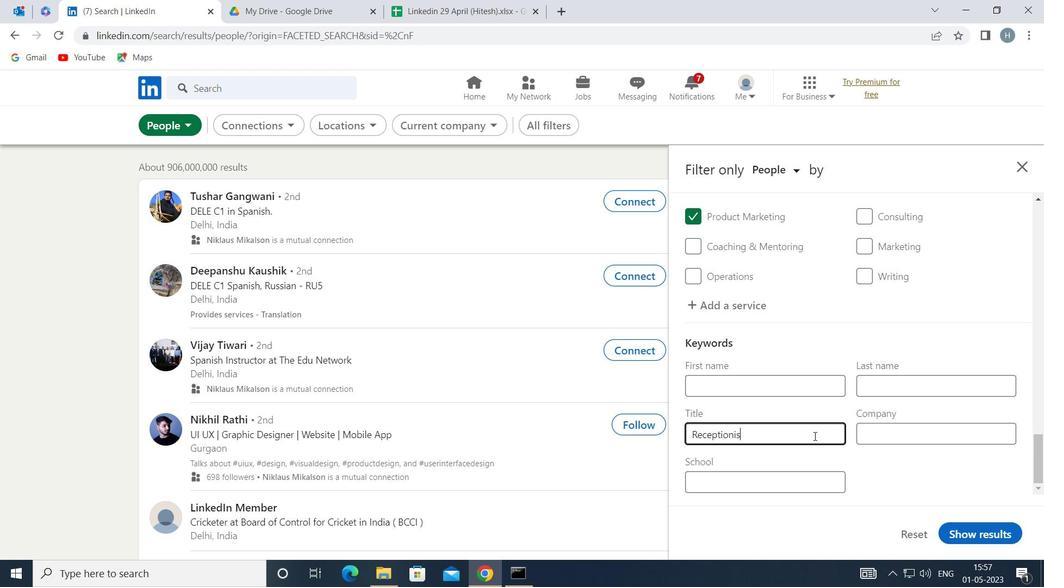 
Action: Mouse moved to (987, 527)
Screenshot: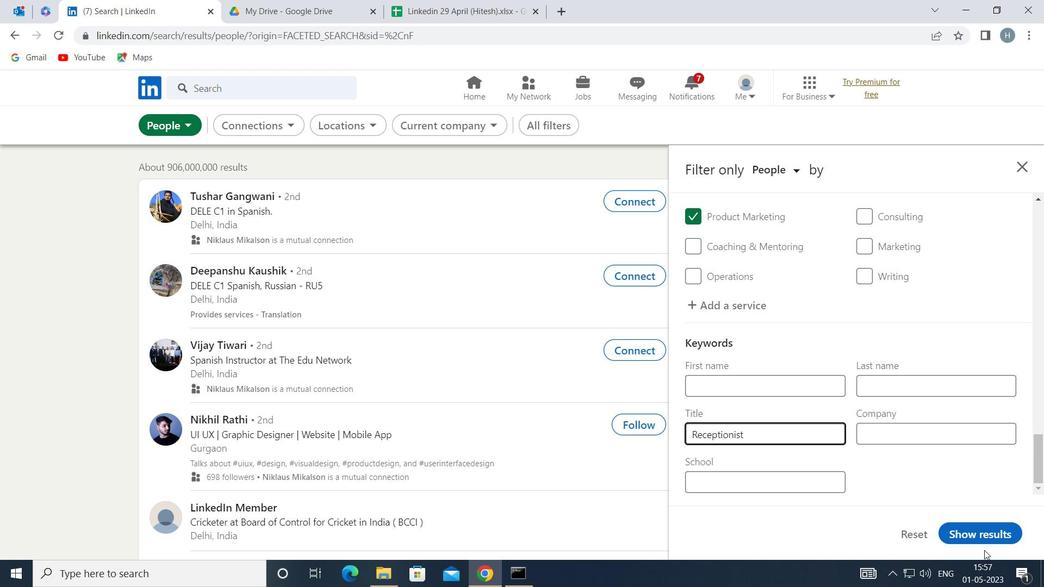 
Action: Mouse pressed left at (987, 527)
Screenshot: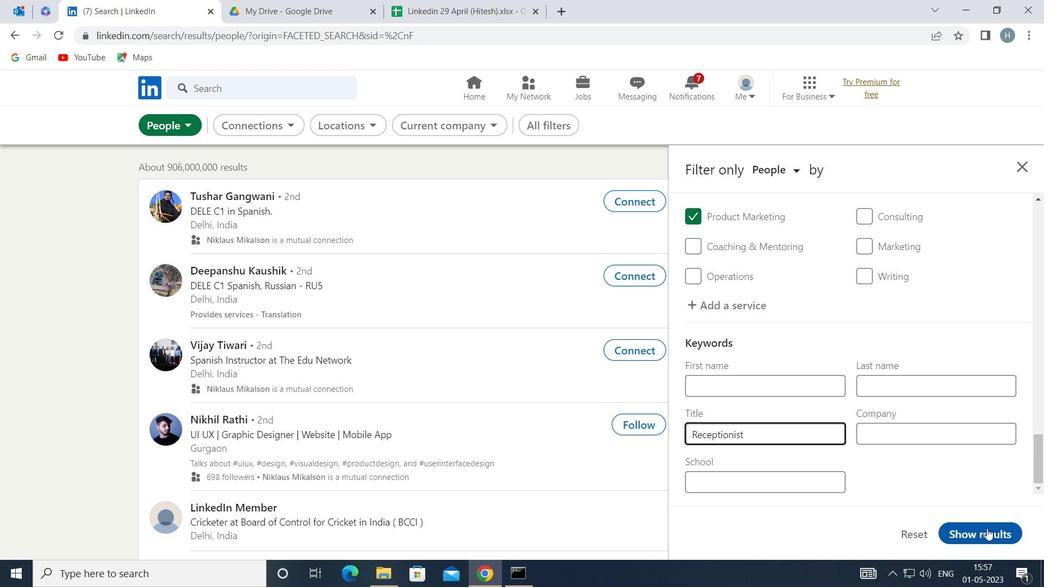 
Action: Mouse moved to (652, 382)
Screenshot: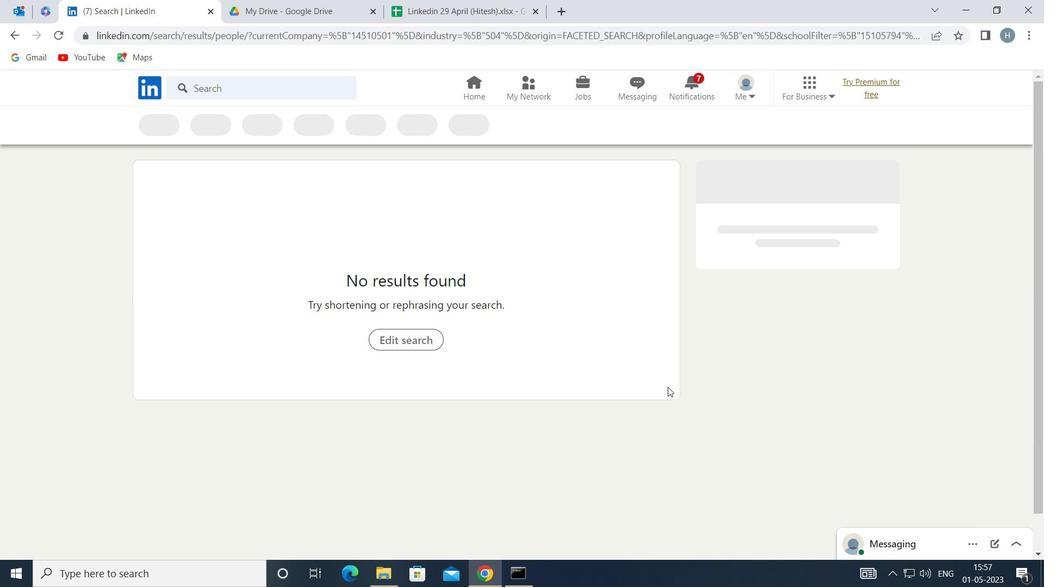 
